 Task: Create new customer invoice with Date Opened: 24-May-23, Select Customer: Camellia's Curiosities, Terms: Net 15. Make invoice entry for item-1 with Date: 24-May-23, Description: Victoria's Secret The Do-Not-Disturb Teddy Lipstick Red (Medium)
, Income Account: Income:Sales, Quantity: 1, Unit Price: 14.49, Sales Tax: Y, Sales Tax Included: N, Tax Table: Sales Tax. Post Invoice with Post Date: 24-May-23, Post to Accounts: Assets:Accounts Receivable. Pay / Process Payment with Transaction Date: 07-Jun-23, Amount: 15.07, Transfer Account: Checking Account. Go to 'Print Invoice'. Give a print command to print a copy of invoice.
Action: Mouse moved to (151, 32)
Screenshot: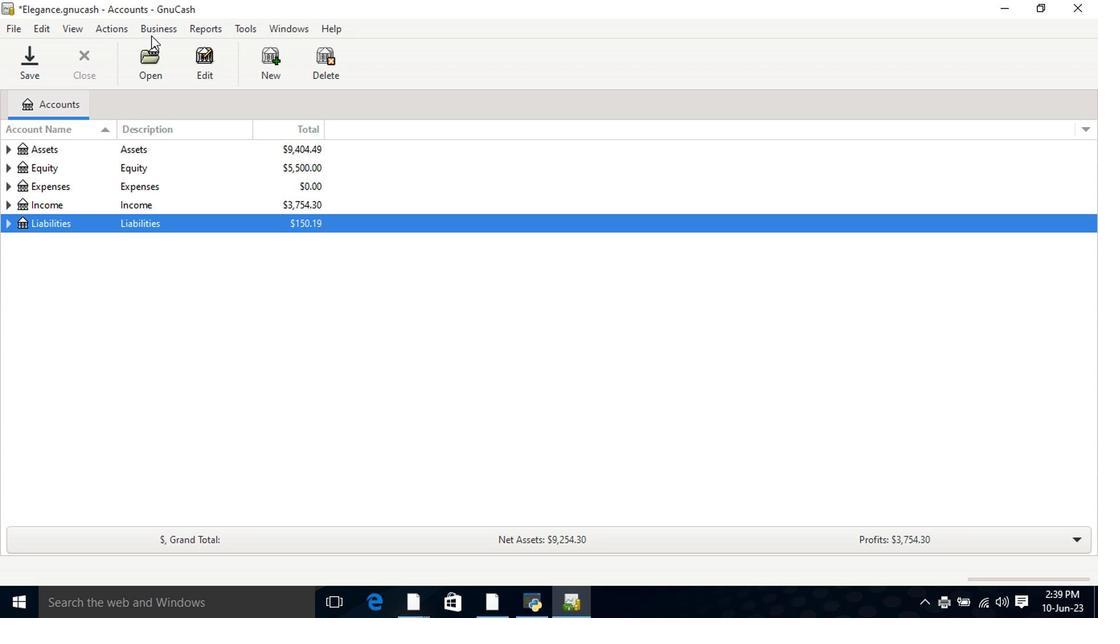 
Action: Mouse pressed left at (151, 32)
Screenshot: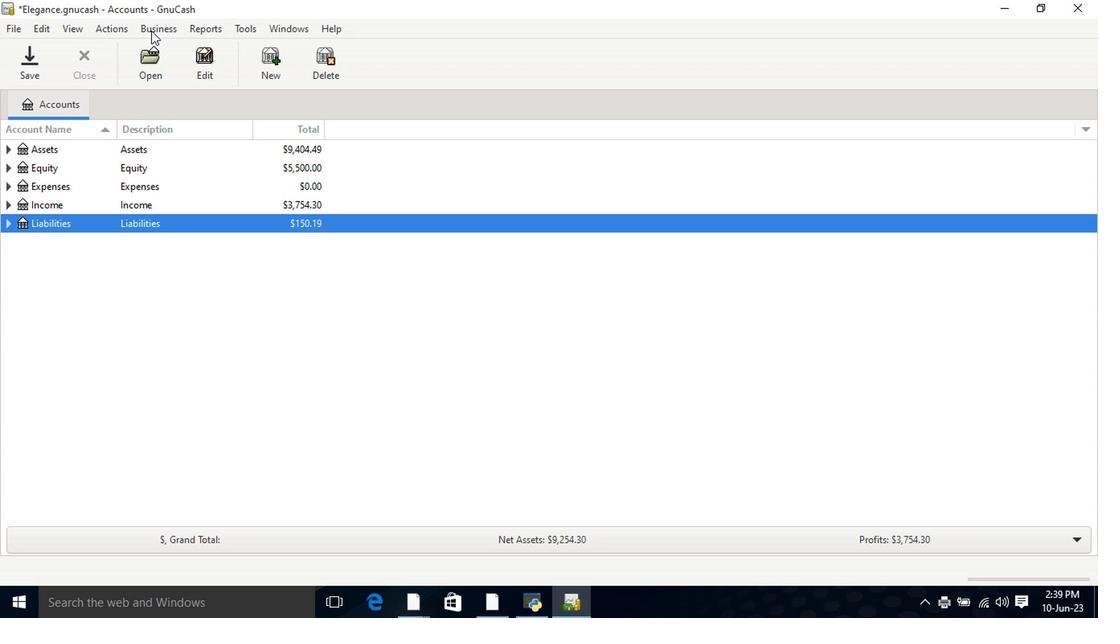 
Action: Mouse moved to (158, 40)
Screenshot: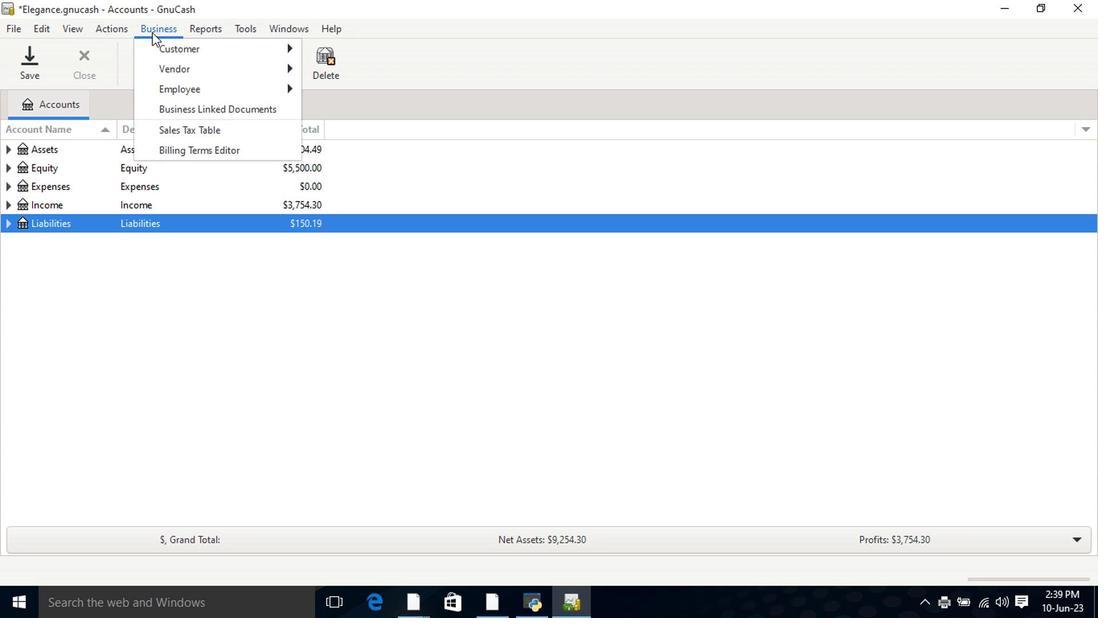 
Action: Mouse pressed left at (158, 40)
Screenshot: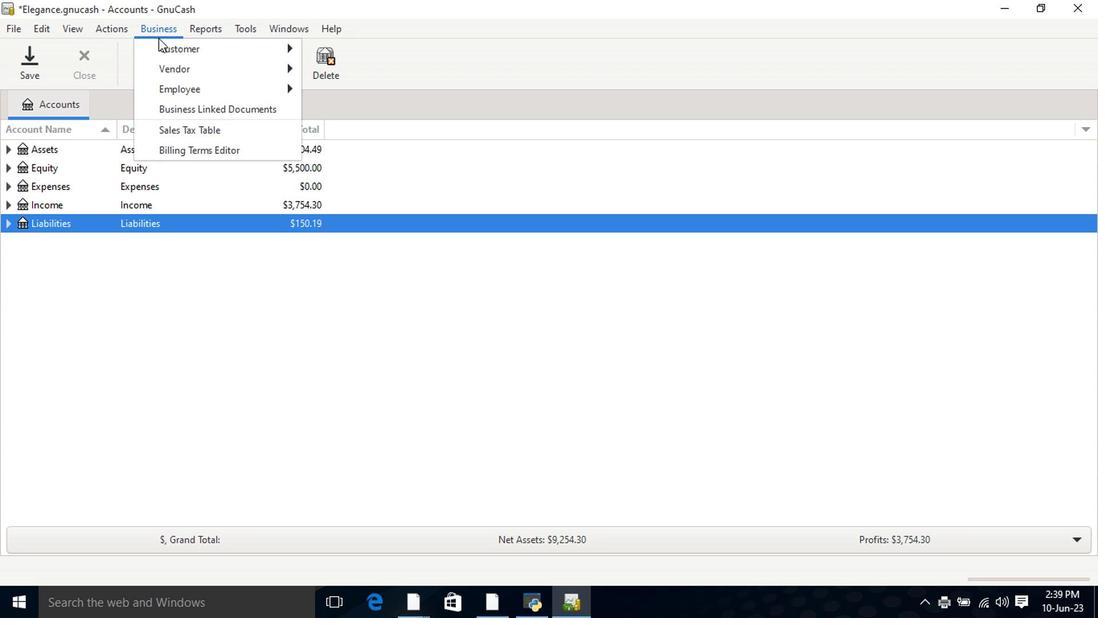 
Action: Mouse moved to (325, 106)
Screenshot: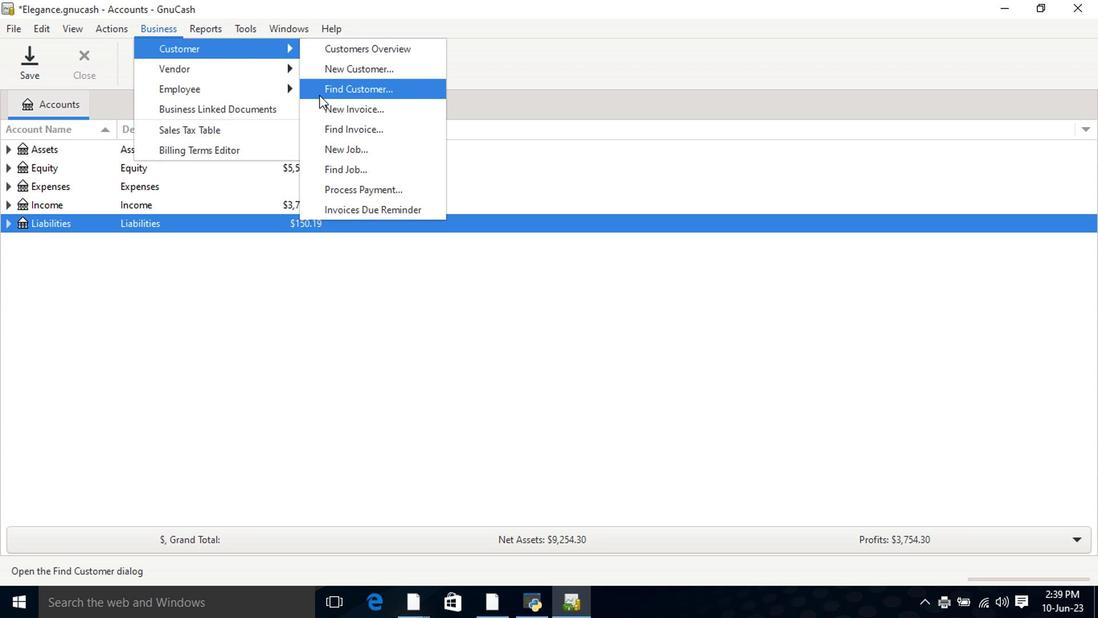 
Action: Mouse pressed left at (325, 106)
Screenshot: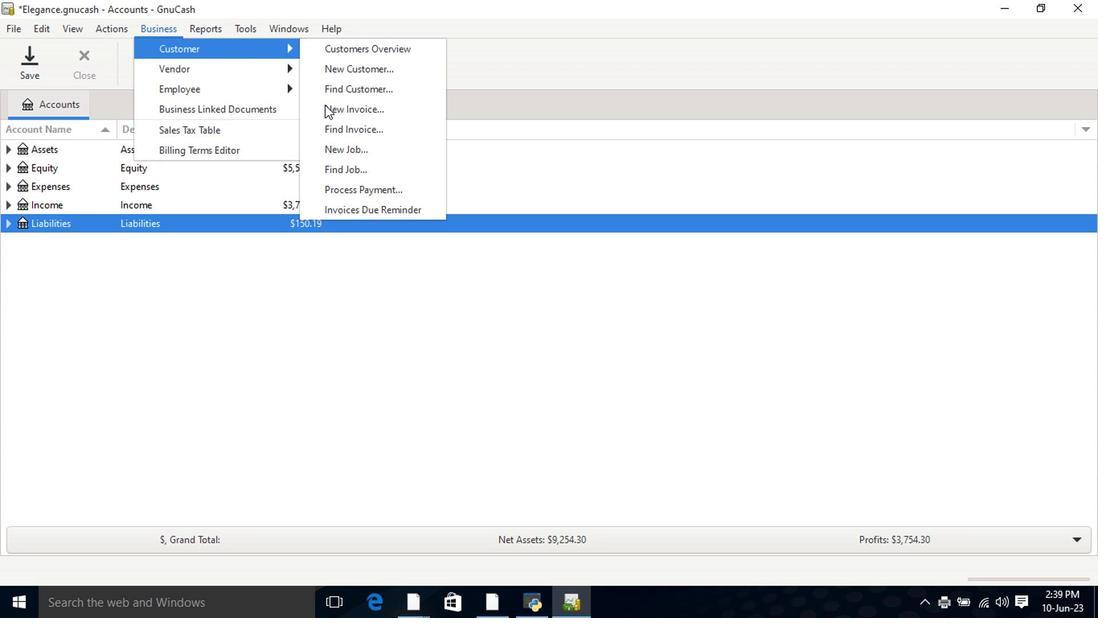 
Action: Mouse moved to (656, 244)
Screenshot: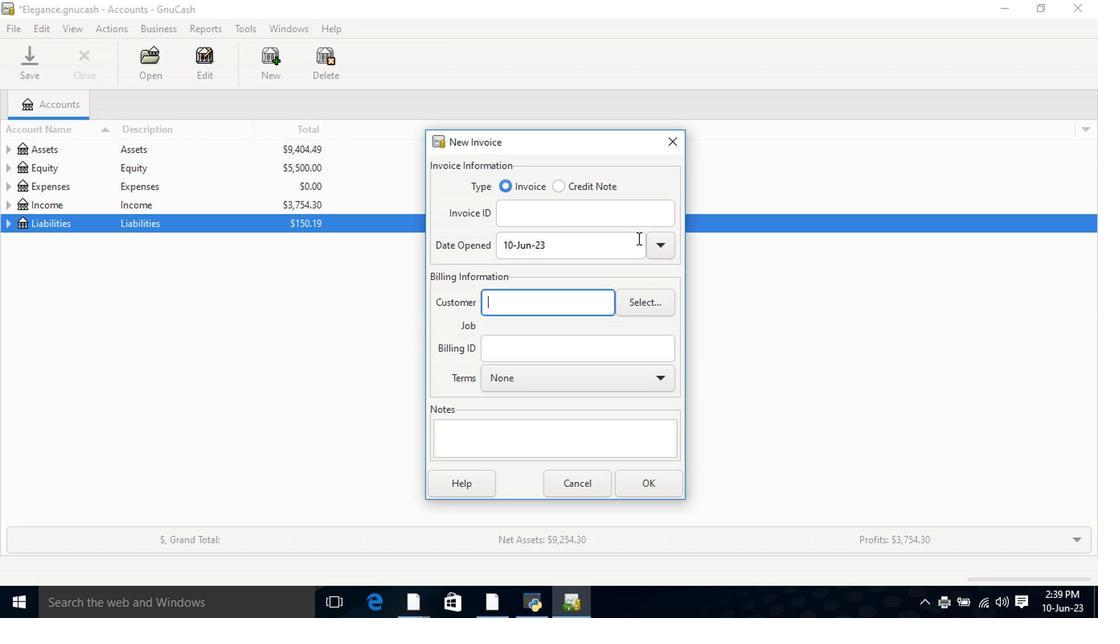 
Action: Mouse pressed left at (656, 244)
Screenshot: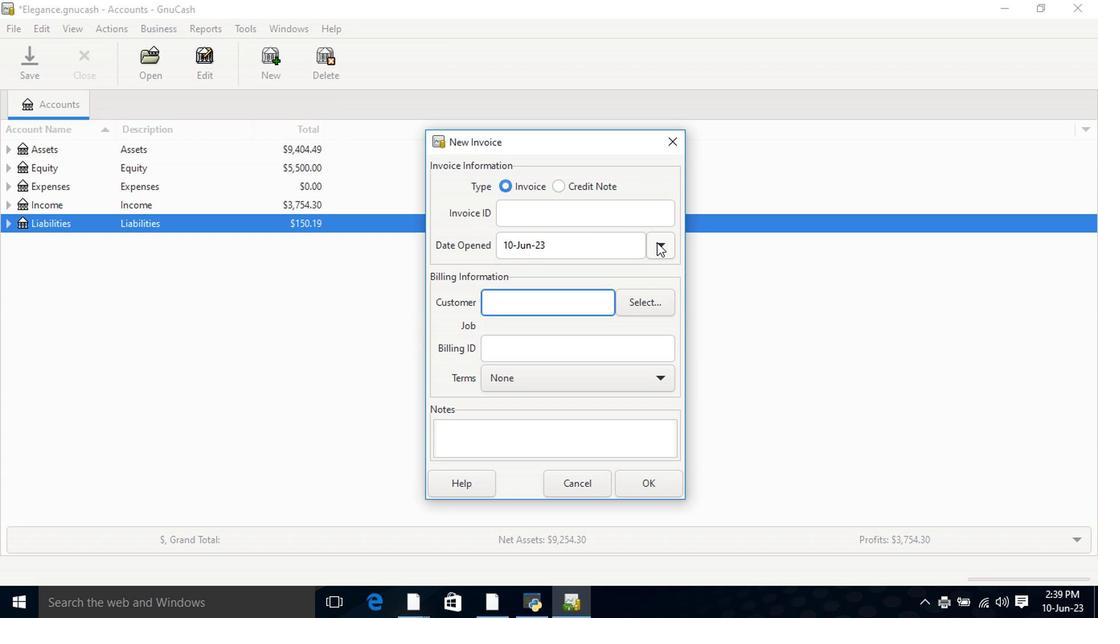 
Action: Mouse moved to (537, 268)
Screenshot: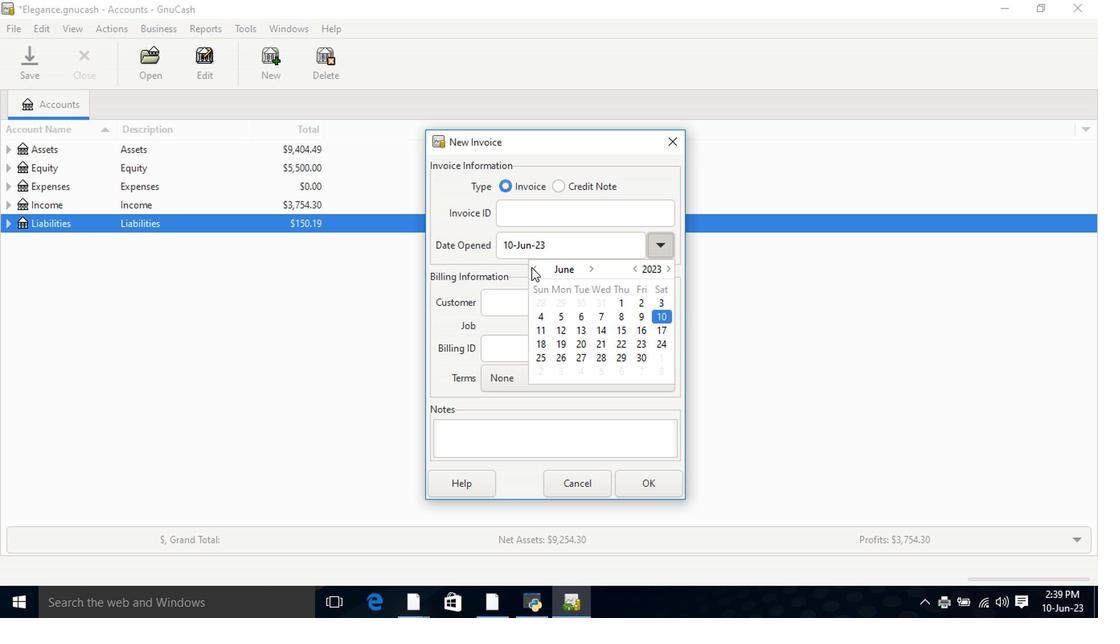 
Action: Mouse pressed left at (537, 268)
Screenshot: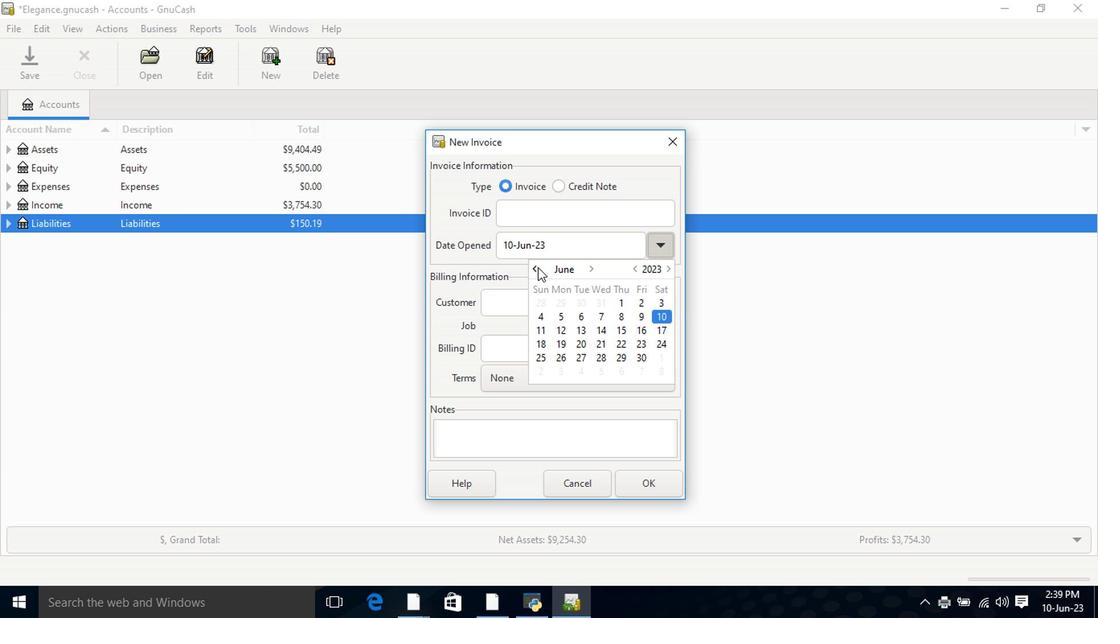 
Action: Mouse moved to (600, 345)
Screenshot: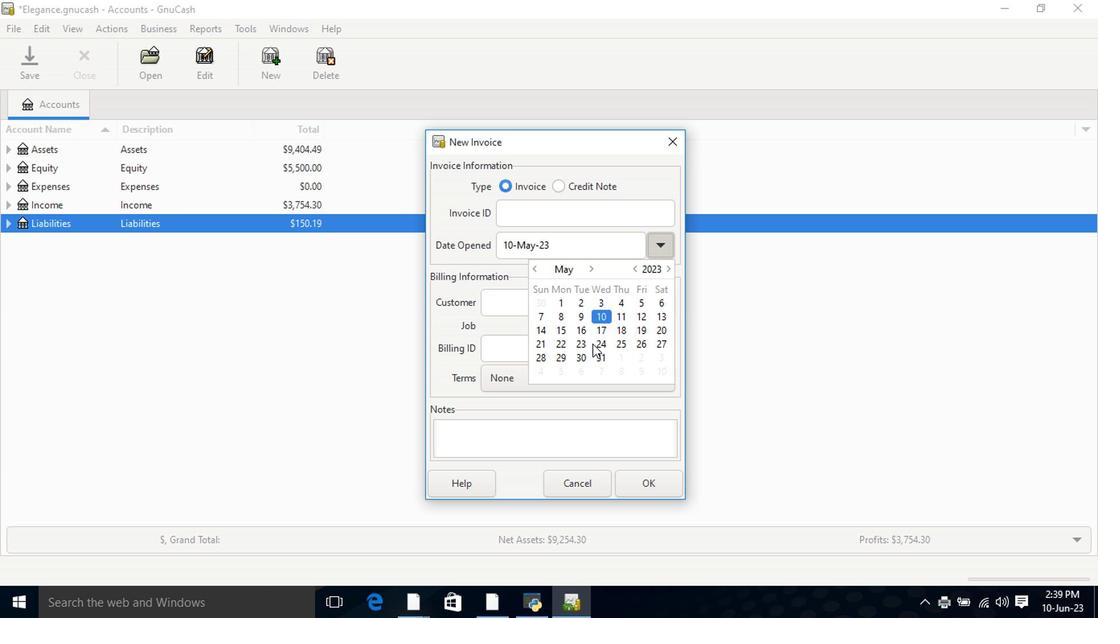 
Action: Mouse pressed left at (600, 345)
Screenshot: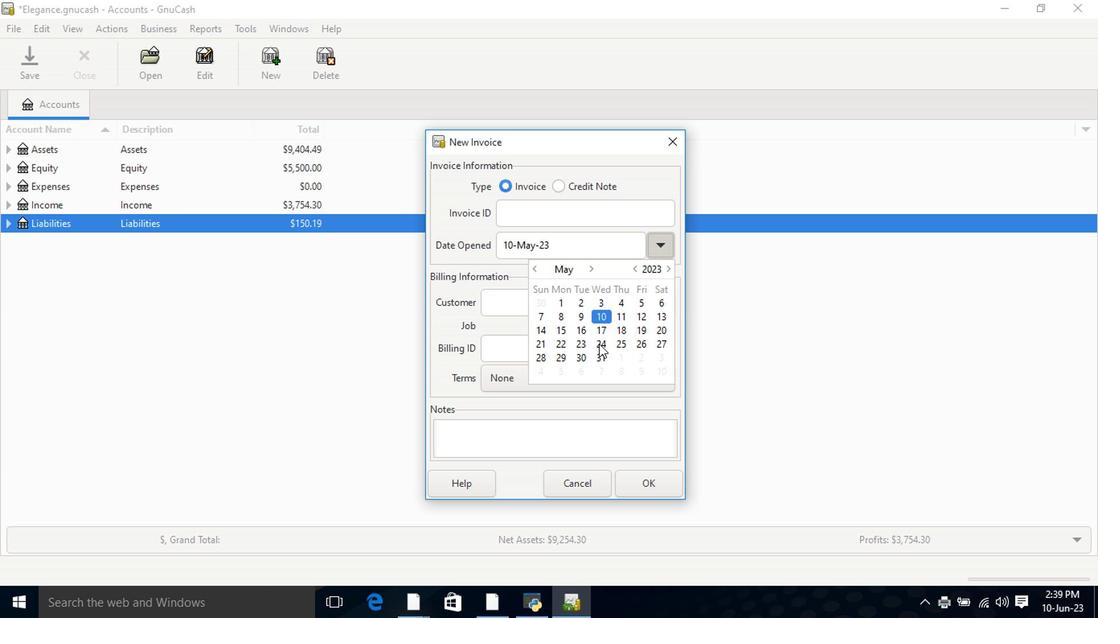 
Action: Mouse pressed left at (600, 345)
Screenshot: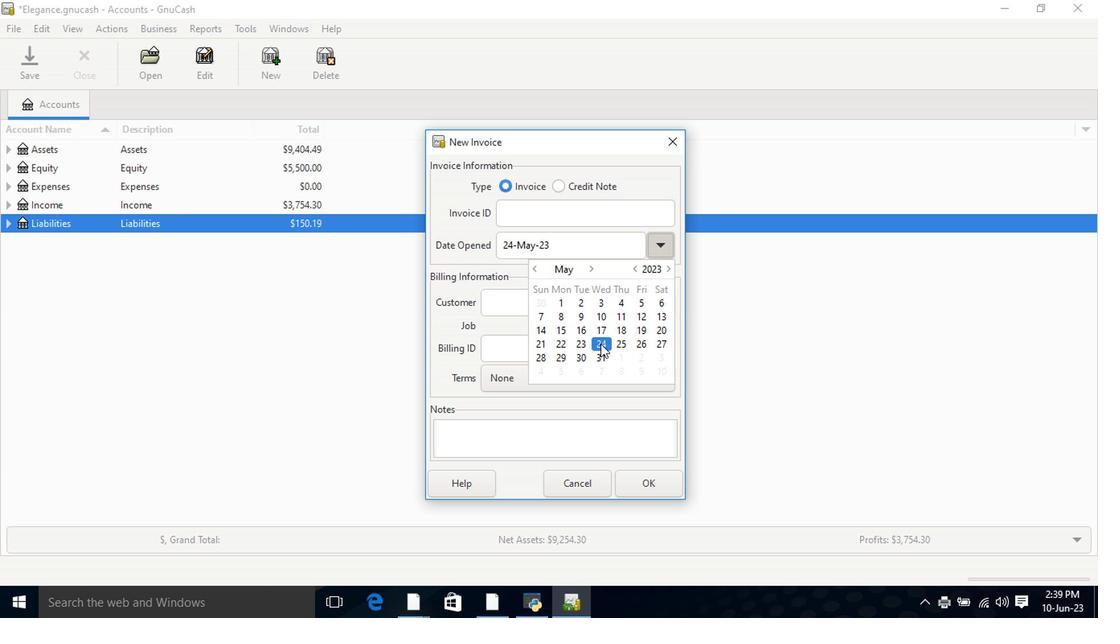 
Action: Mouse moved to (569, 309)
Screenshot: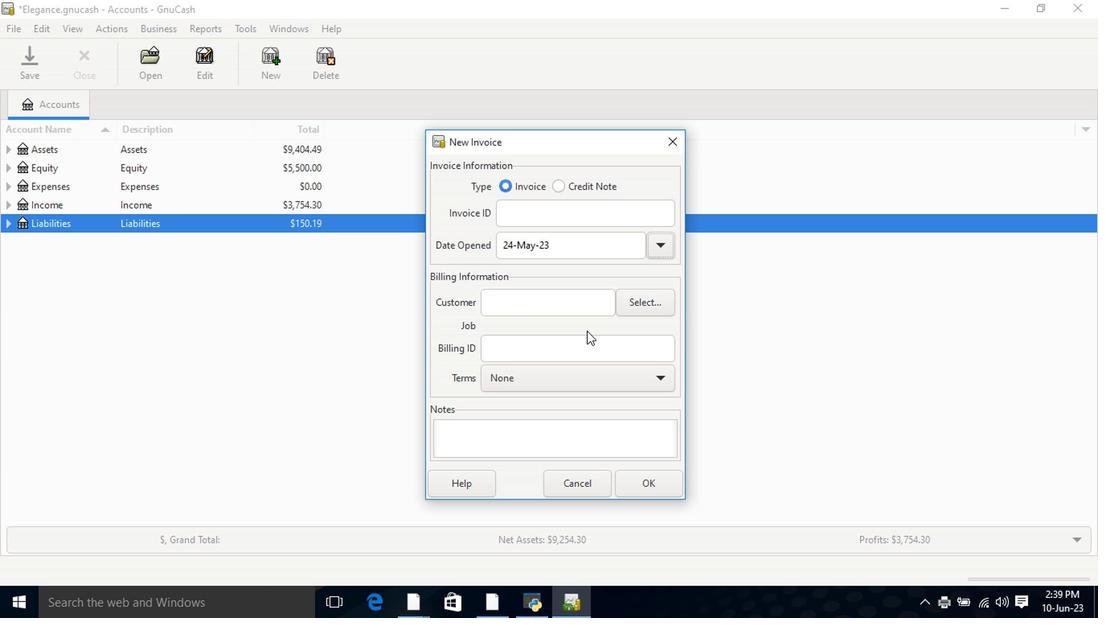 
Action: Mouse pressed left at (569, 309)
Screenshot: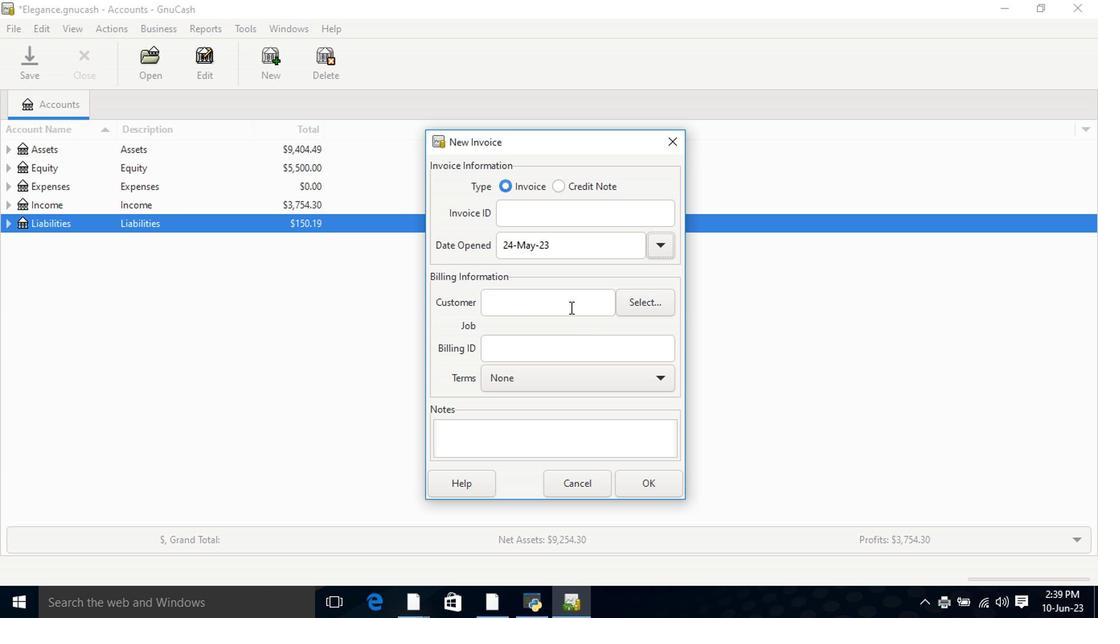 
Action: Key pressed <Key.shift>Cam
Screenshot: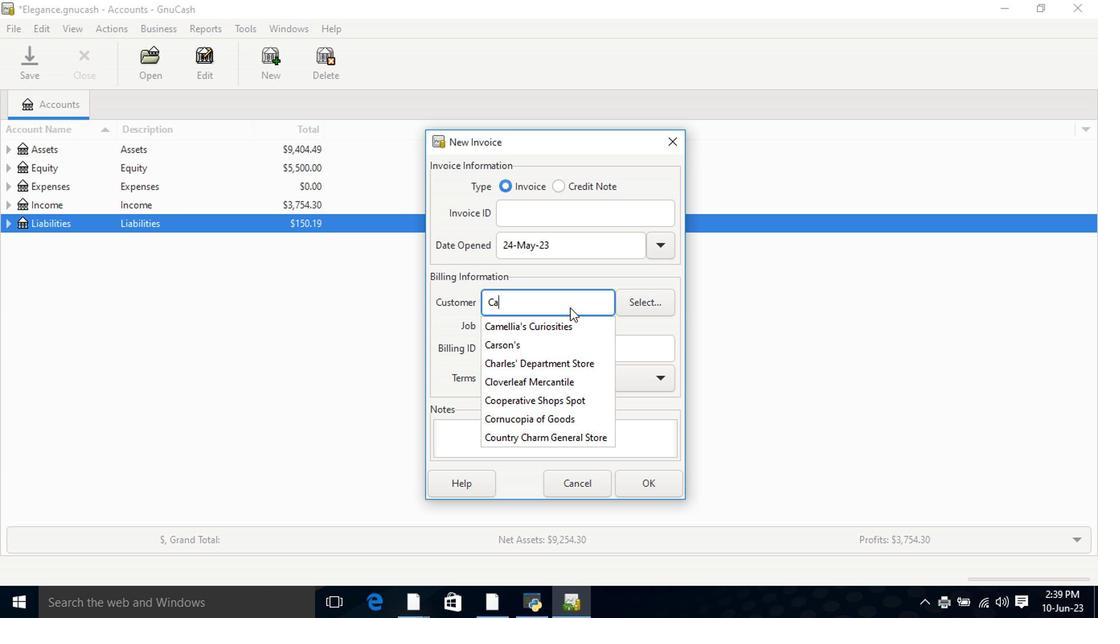 
Action: Mouse moved to (555, 331)
Screenshot: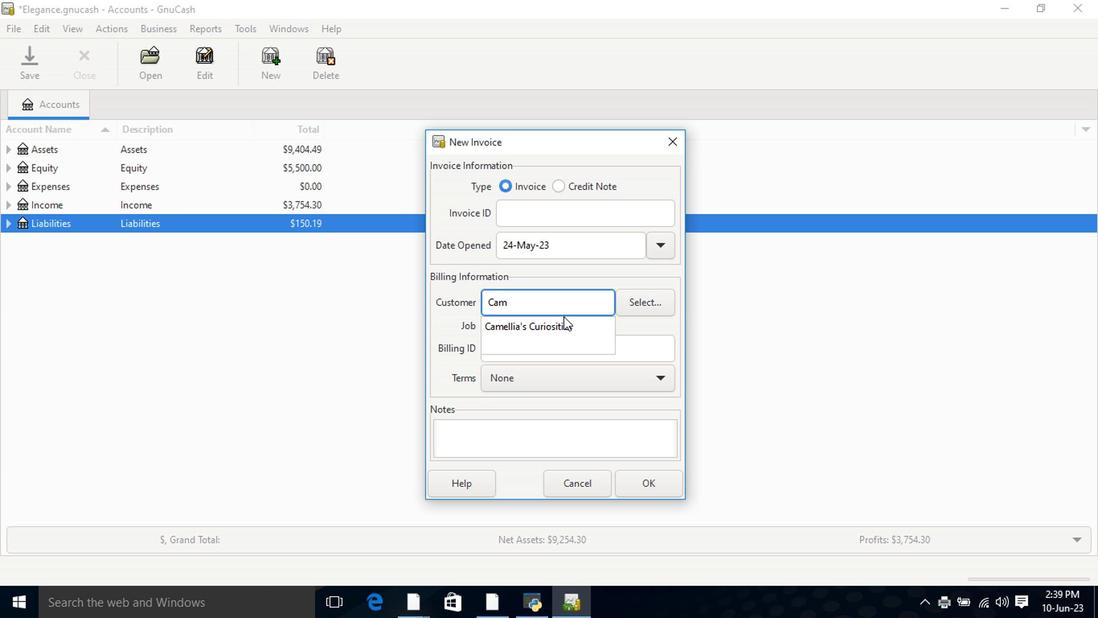 
Action: Mouse pressed left at (555, 331)
Screenshot: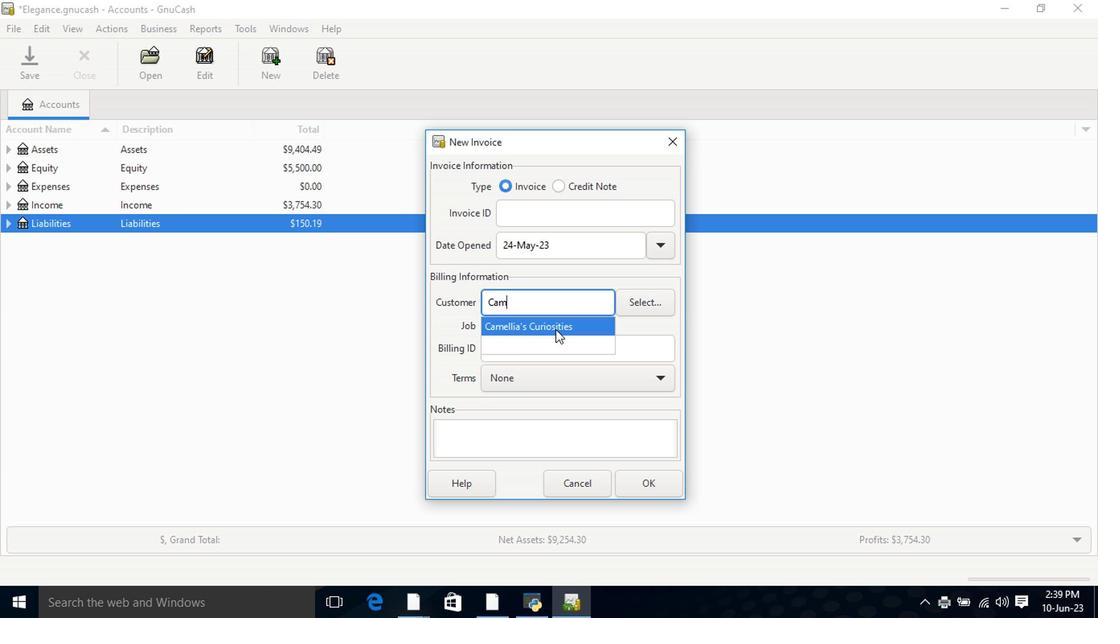 
Action: Mouse moved to (552, 389)
Screenshot: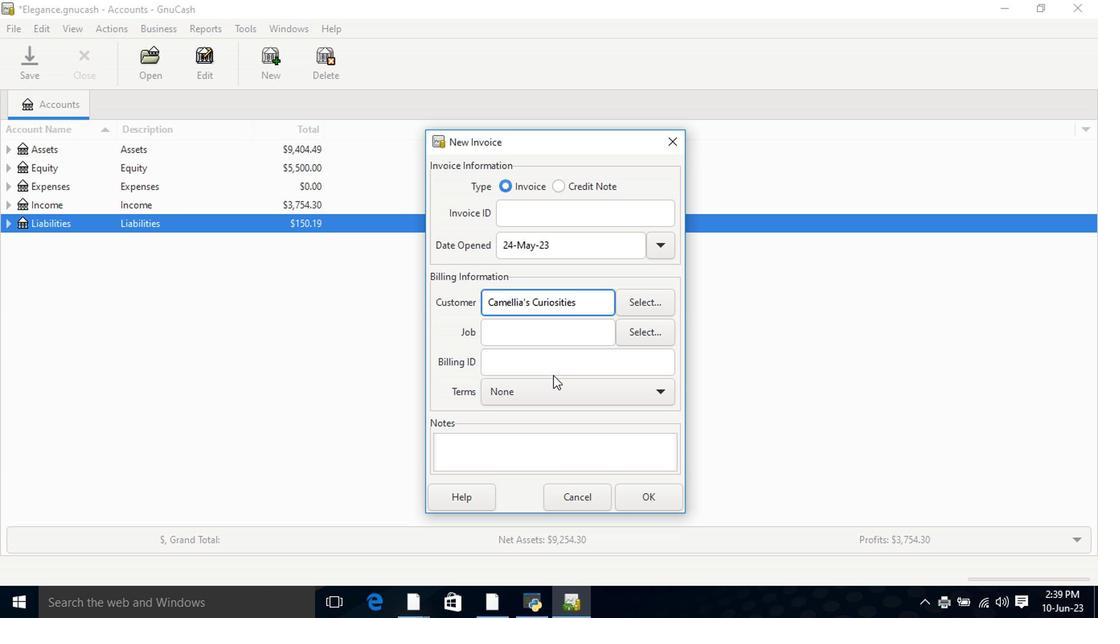 
Action: Mouse pressed left at (552, 389)
Screenshot: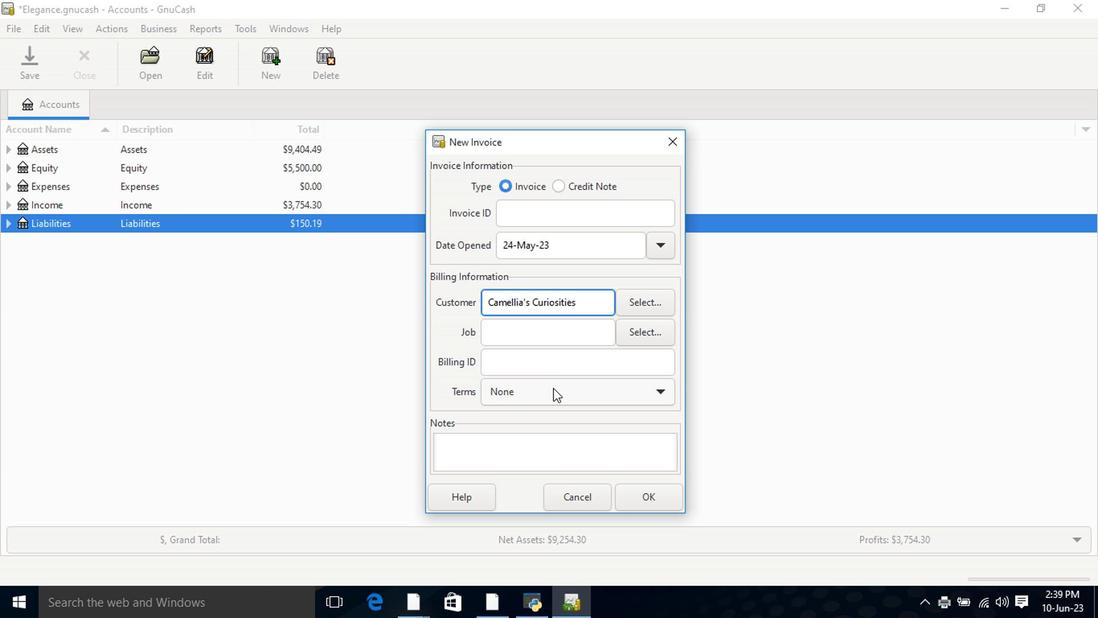 
Action: Mouse moved to (540, 418)
Screenshot: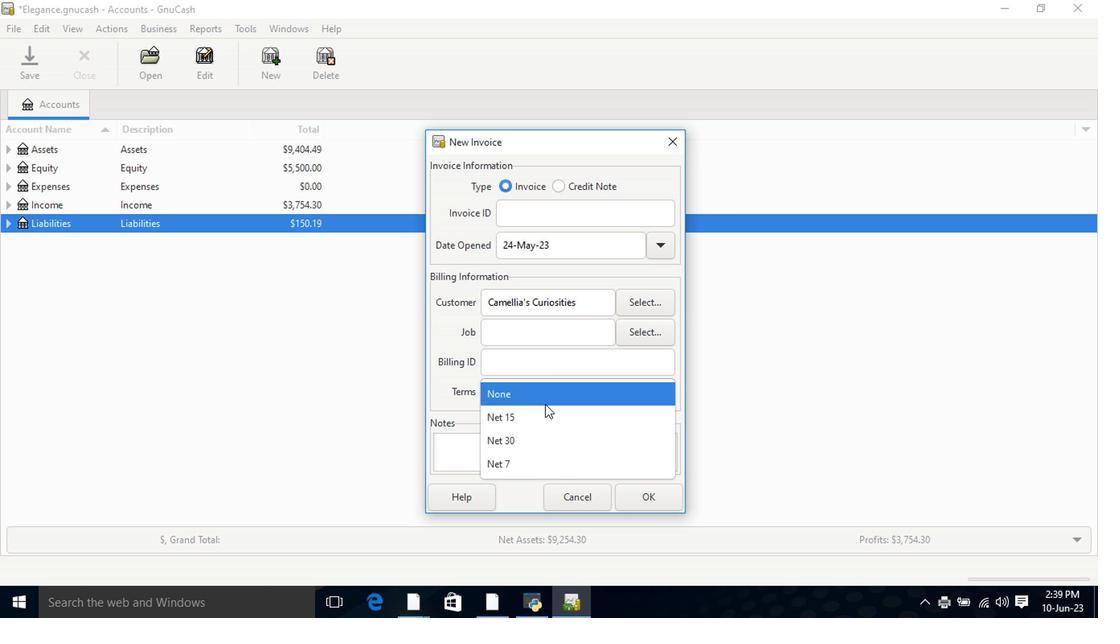 
Action: Mouse pressed left at (540, 418)
Screenshot: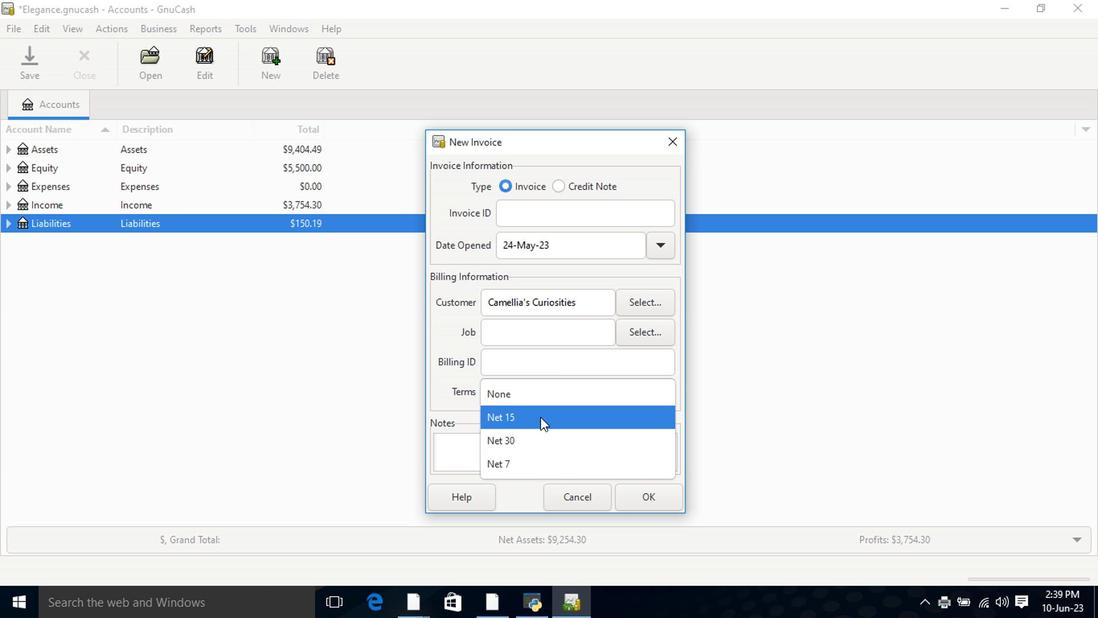 
Action: Mouse moved to (638, 502)
Screenshot: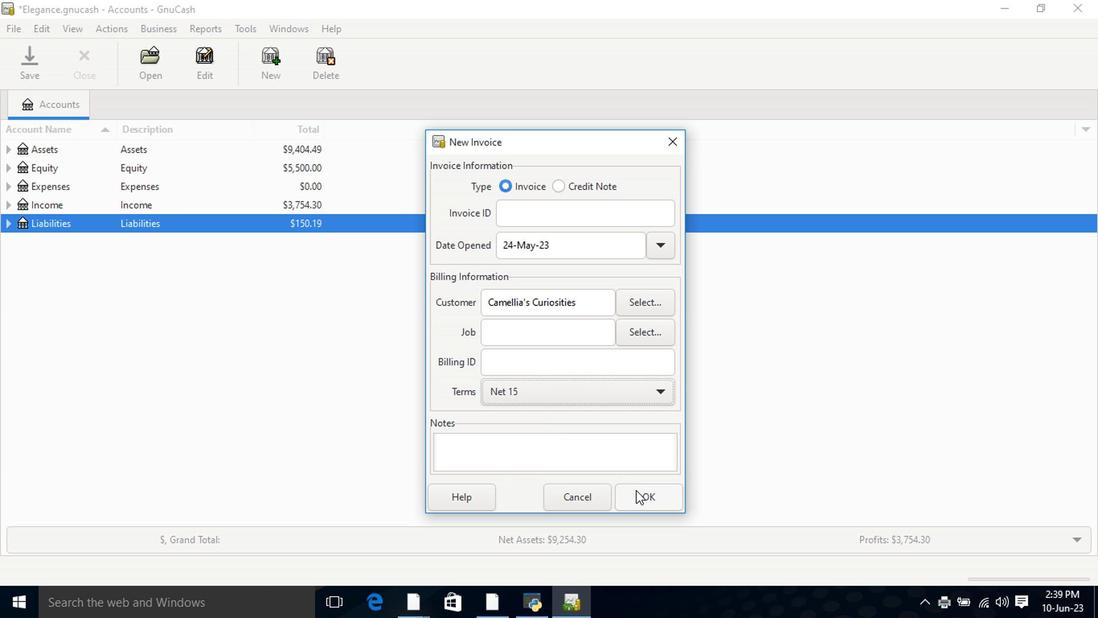 
Action: Mouse pressed left at (638, 502)
Screenshot: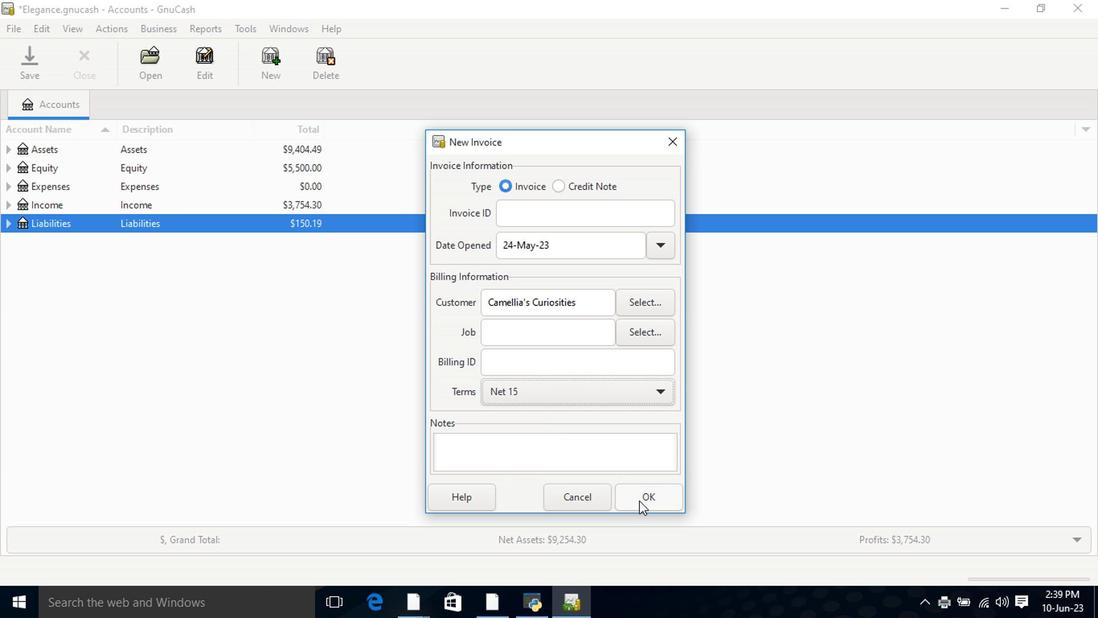 
Action: Mouse moved to (72, 314)
Screenshot: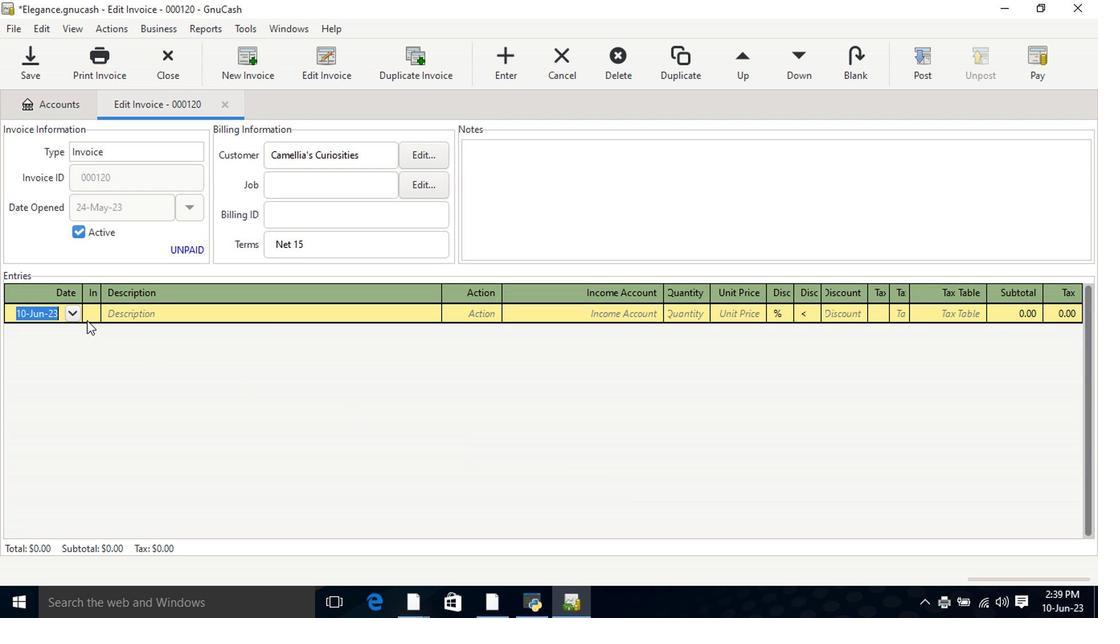 
Action: Mouse pressed left at (72, 314)
Screenshot: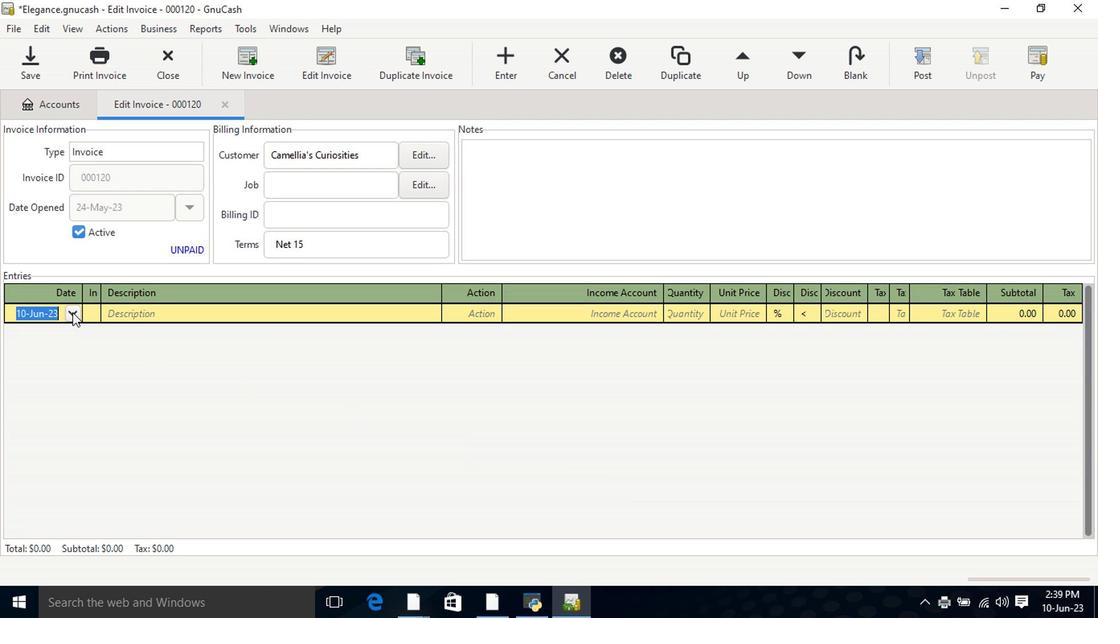 
Action: Mouse moved to (10, 333)
Screenshot: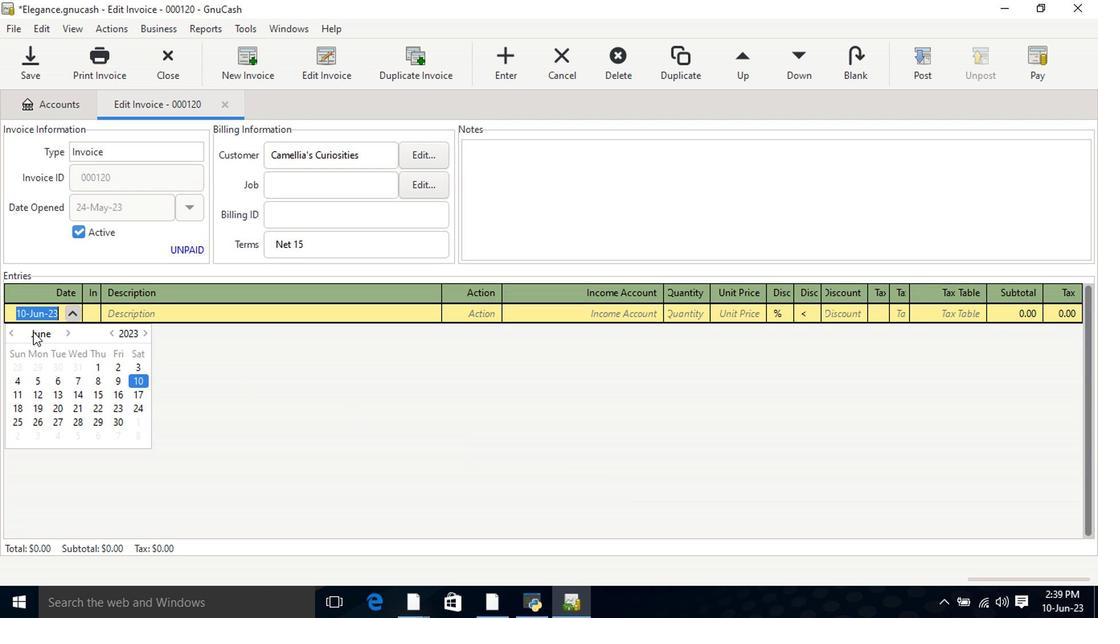 
Action: Mouse pressed left at (10, 333)
Screenshot: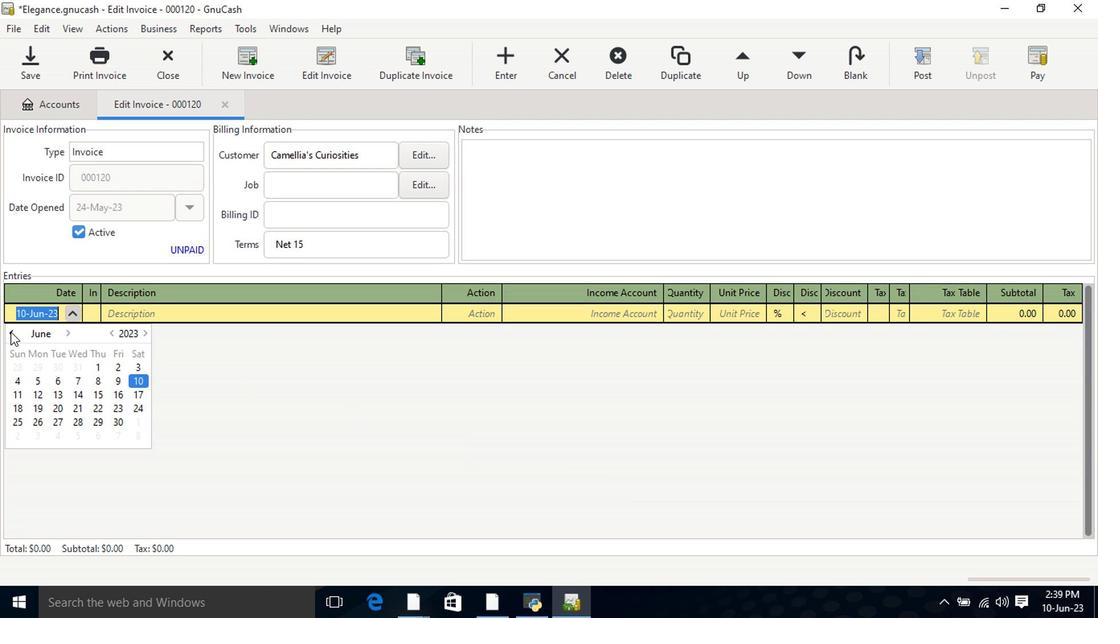 
Action: Mouse moved to (74, 409)
Screenshot: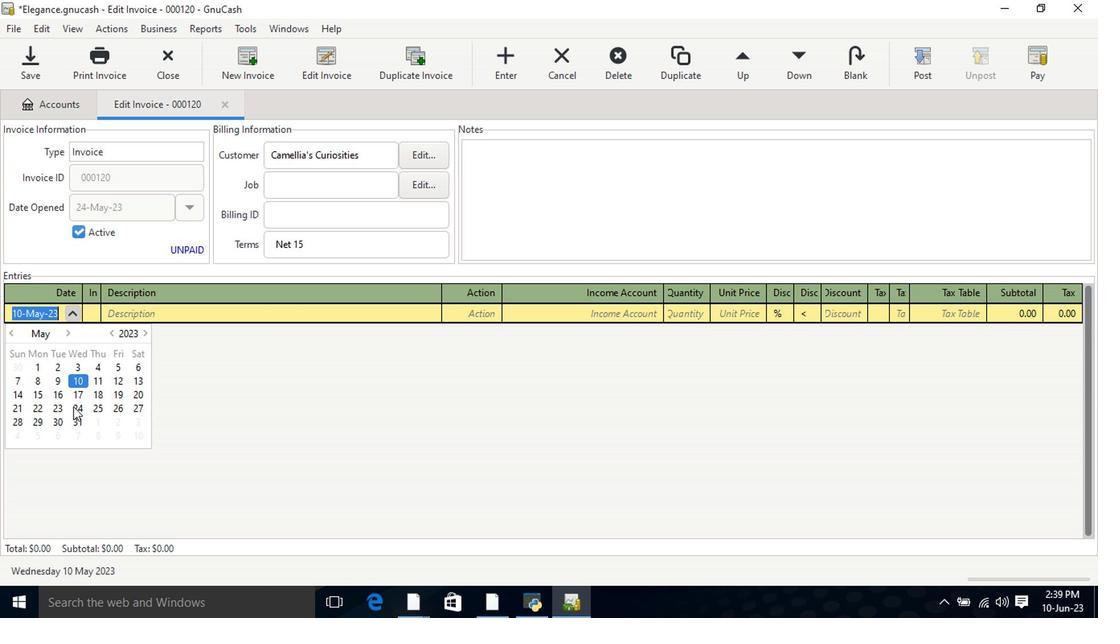 
Action: Mouse pressed left at (74, 409)
Screenshot: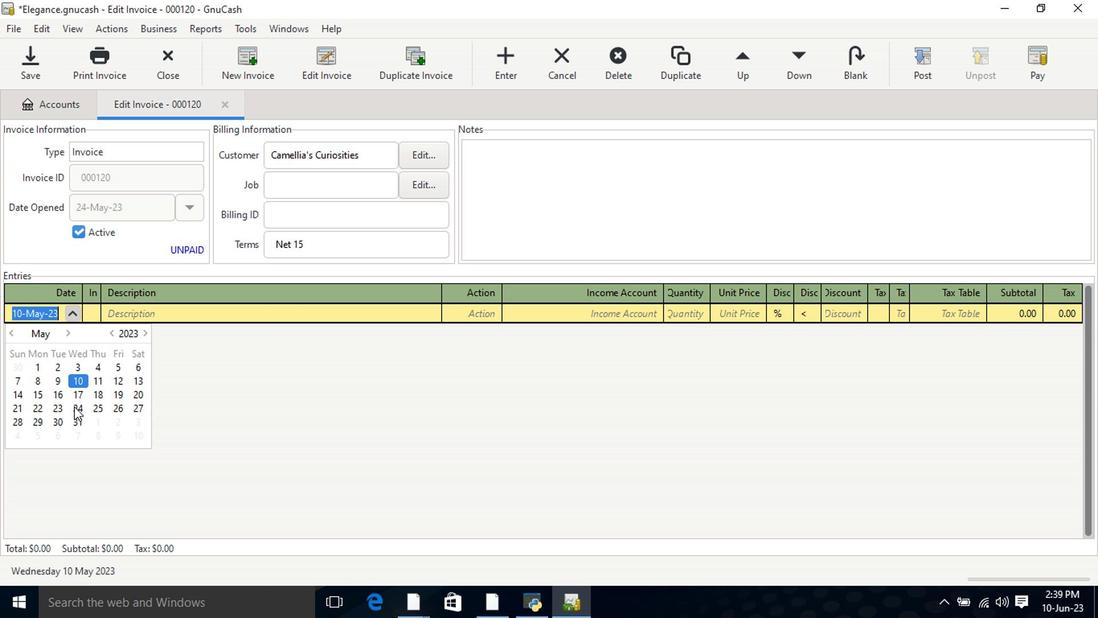 
Action: Mouse pressed left at (74, 409)
Screenshot: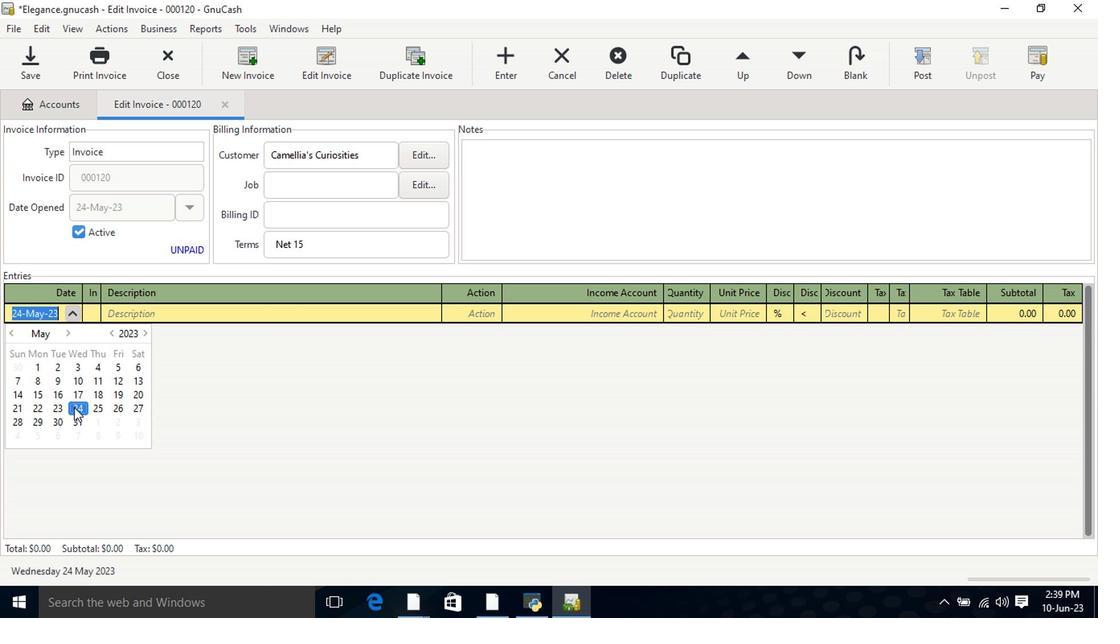
Action: Mouse moved to (140, 323)
Screenshot: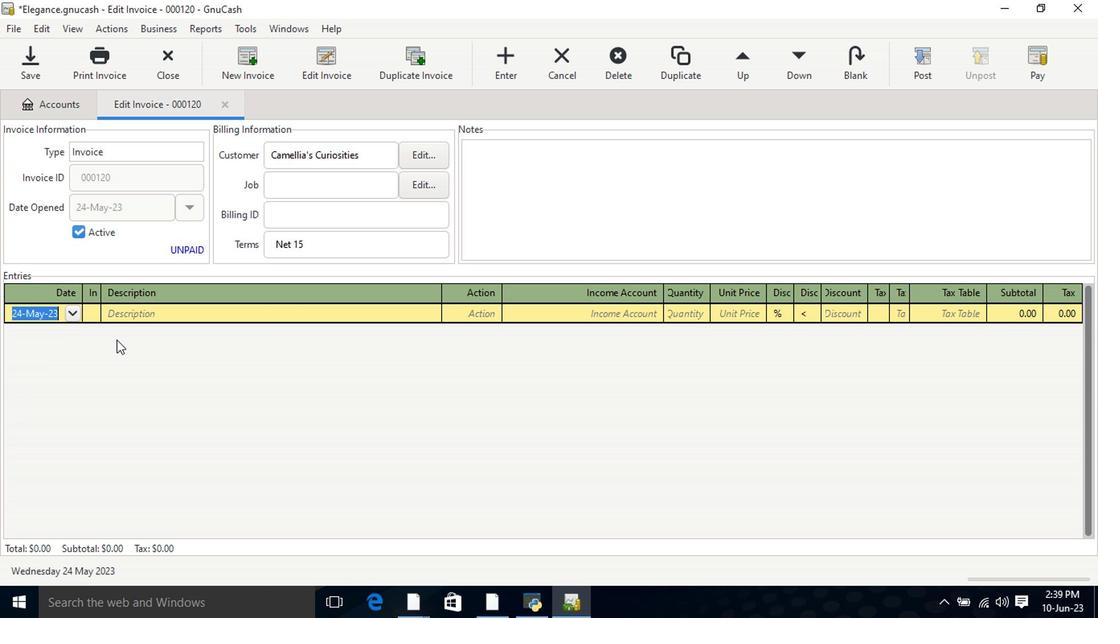 
Action: Mouse pressed left at (140, 323)
Screenshot: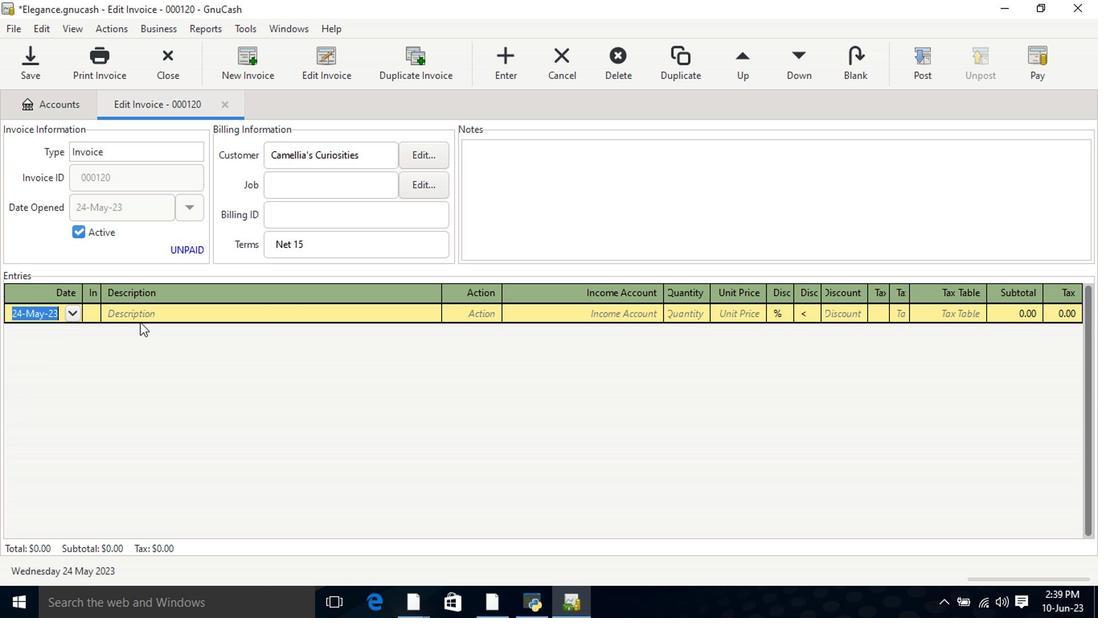 
Action: Mouse moved to (148, 321)
Screenshot: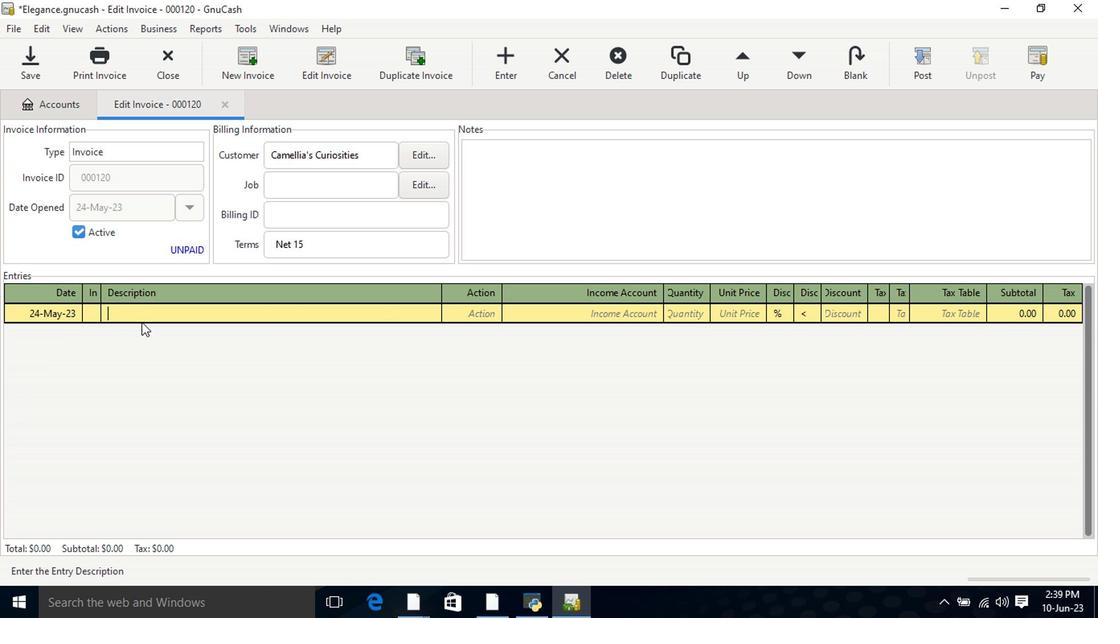 
Action: Key pressed <Key.shift>Victoria's<Key.space><Key.shift>Secret<Key.space><Key.shift>The<Key.space><Key.shift>Do-<Key.shift>Not-<Key.shift>Dis<Key.right><Key.tab><Key.tab>14.49<Key.tab>
Screenshot: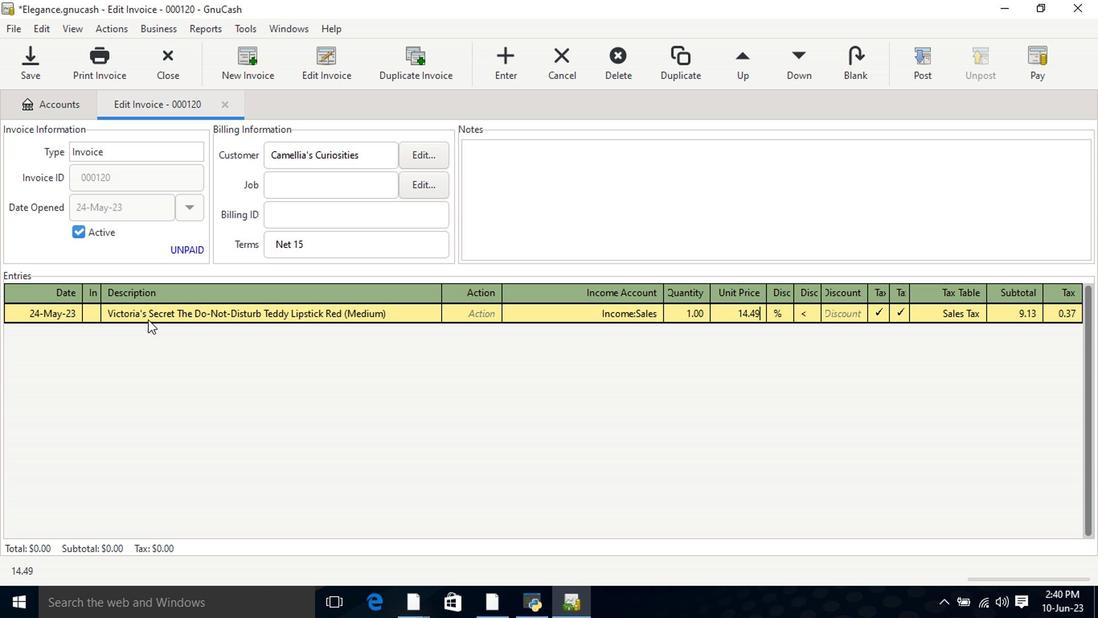 
Action: Mouse moved to (898, 315)
Screenshot: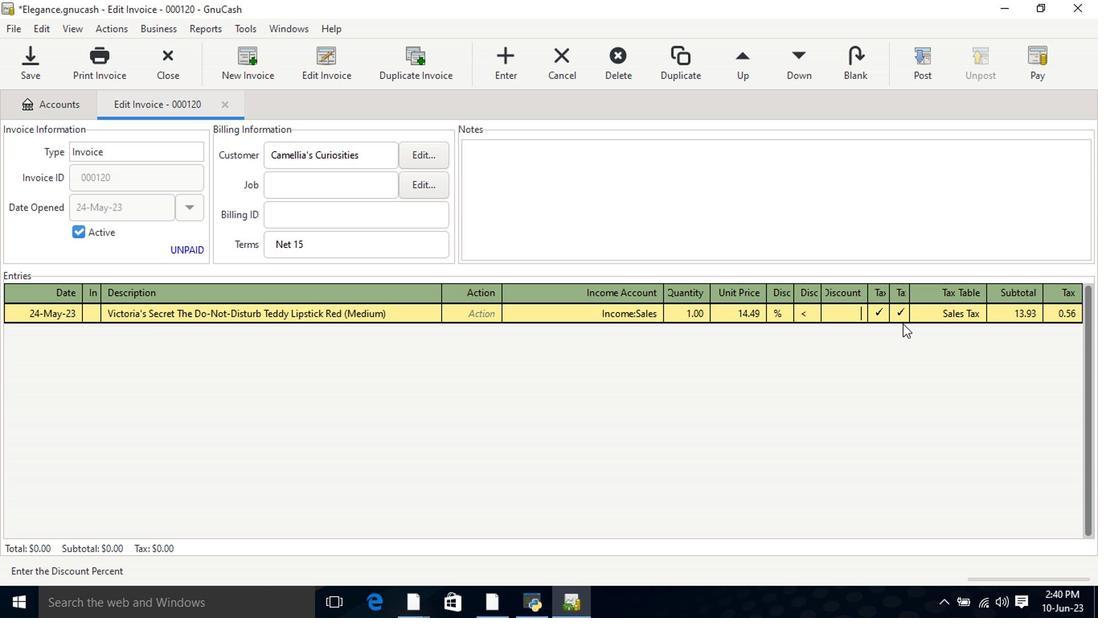 
Action: Mouse pressed left at (898, 315)
Screenshot: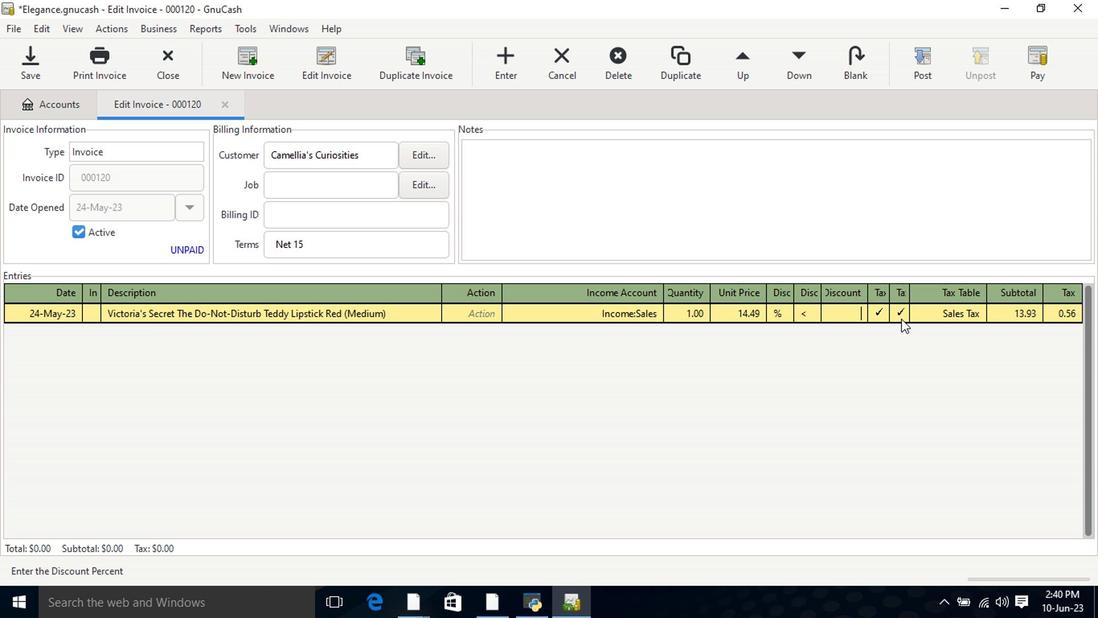 
Action: Mouse moved to (916, 313)
Screenshot: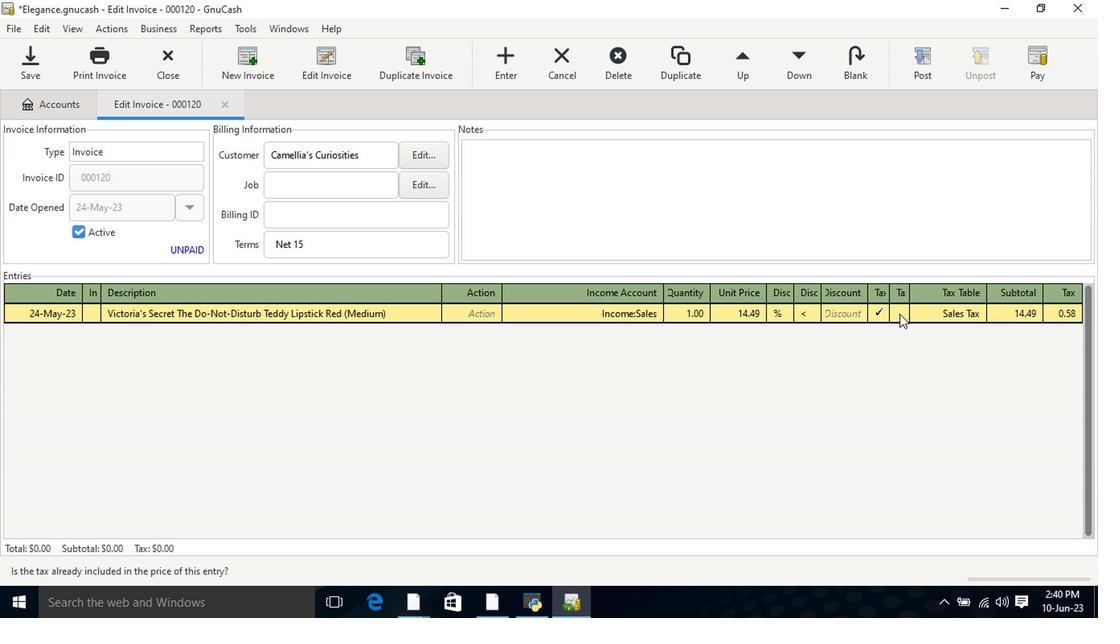 
Action: Key pressed <Key.tab>
Screenshot: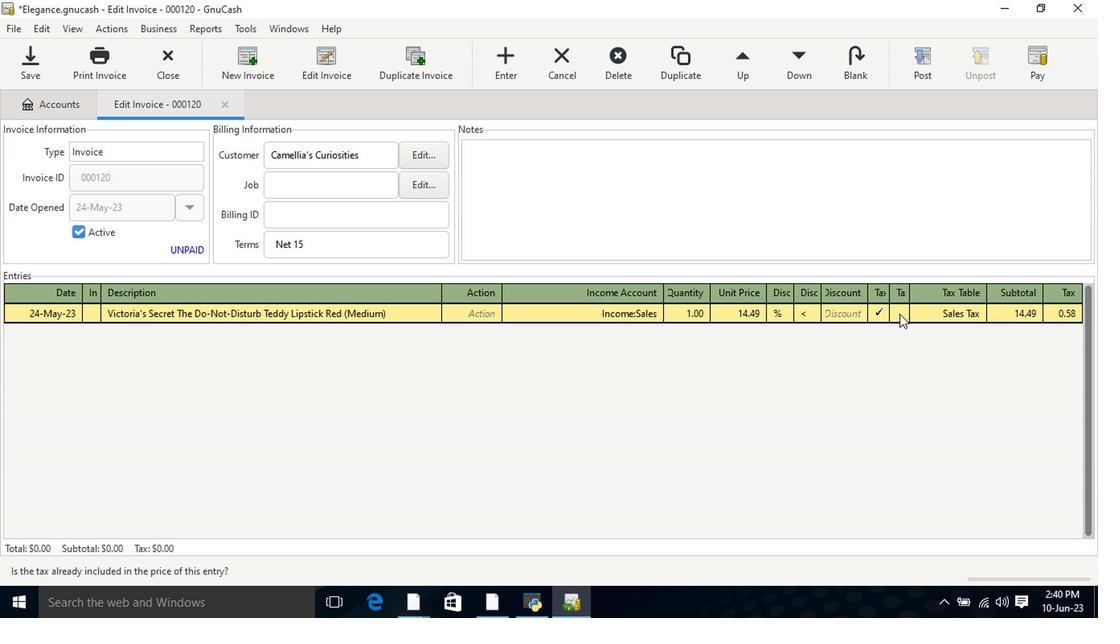 
Action: Mouse moved to (916, 313)
Screenshot: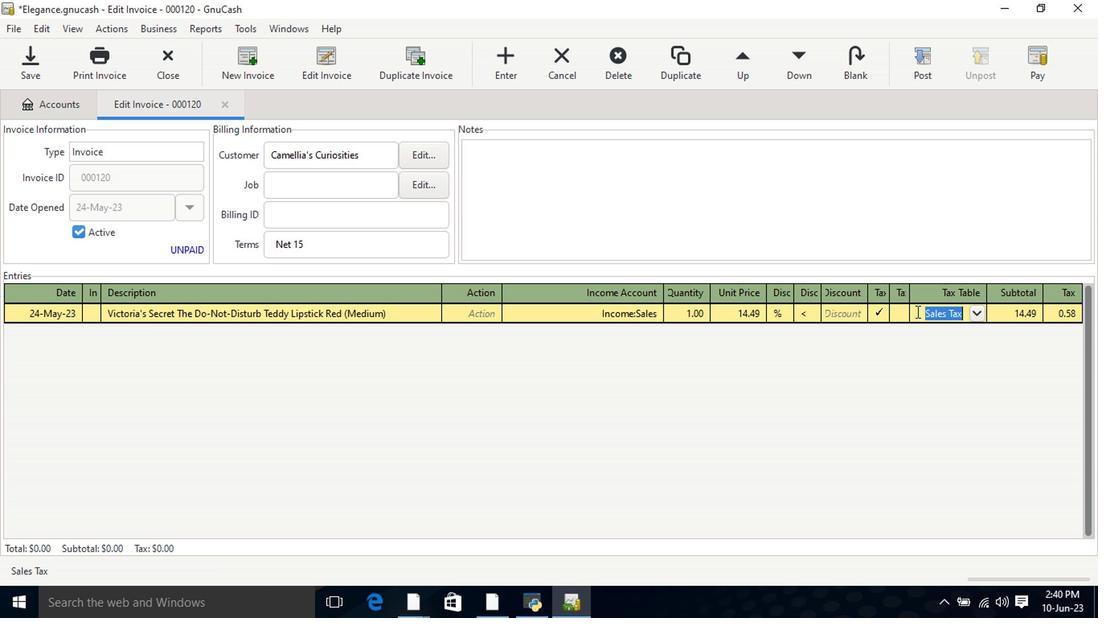 
Action: Key pressed <Key.tab>
Screenshot: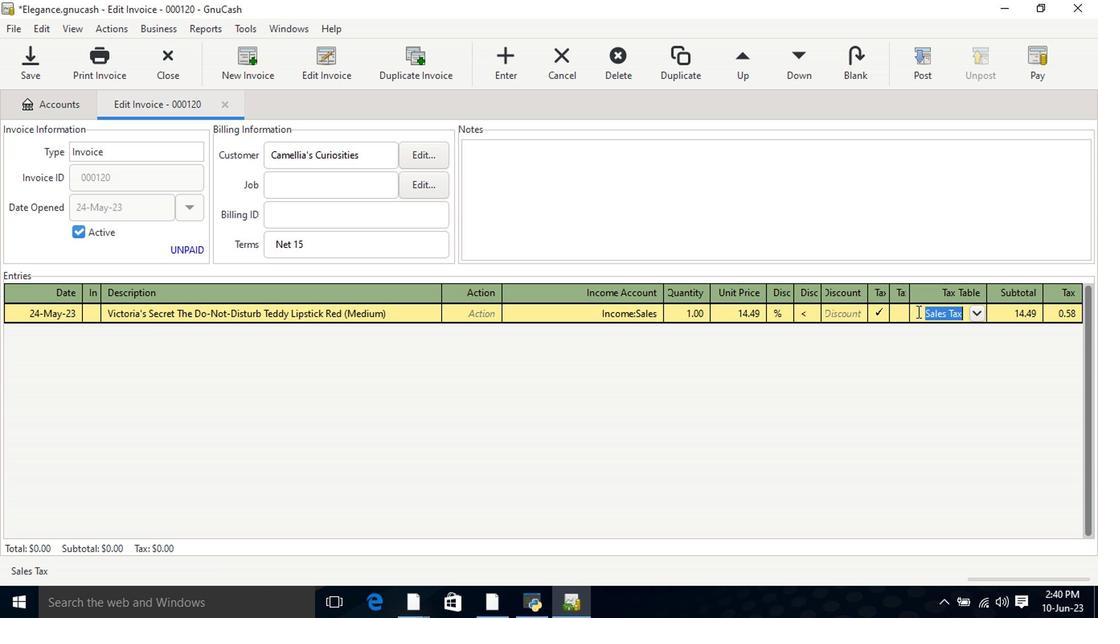 
Action: Mouse moved to (940, 68)
Screenshot: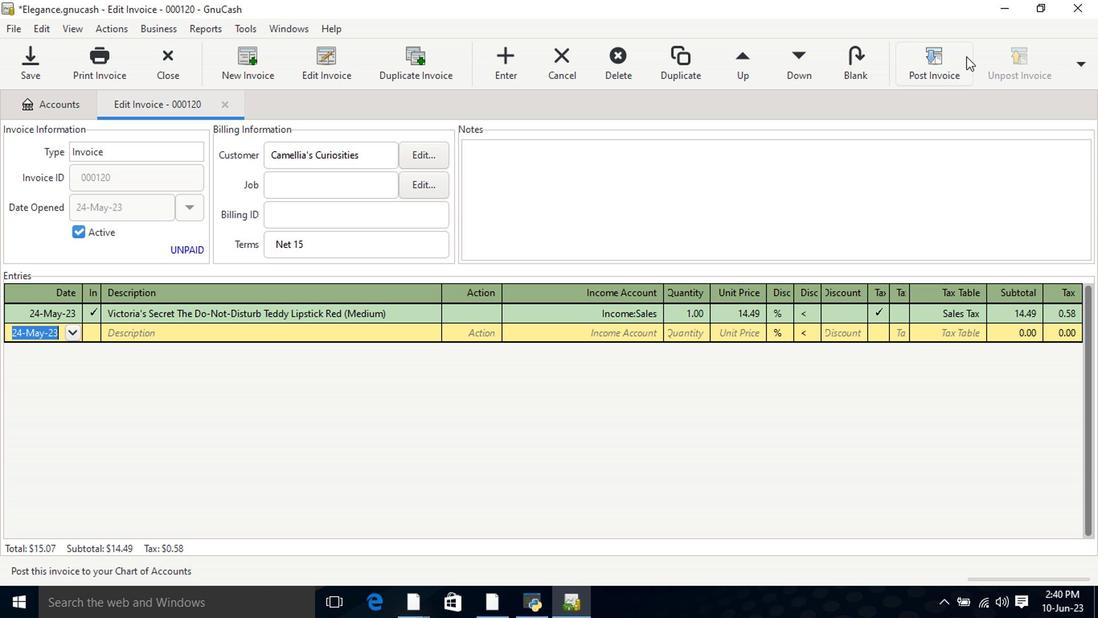 
Action: Mouse pressed left at (940, 68)
Screenshot: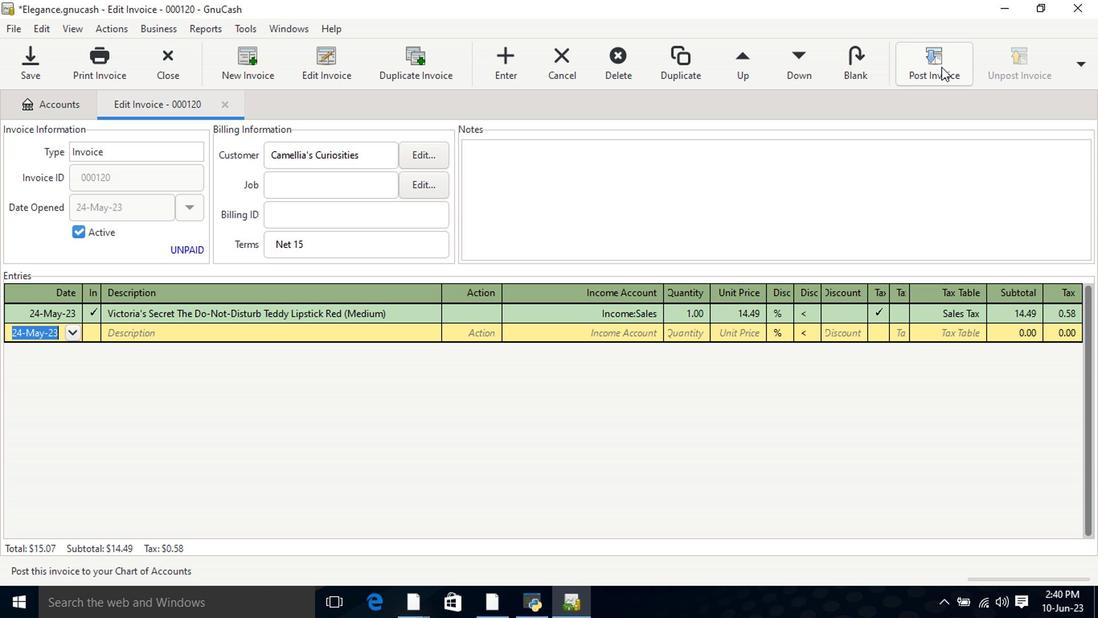 
Action: Mouse moved to (683, 272)
Screenshot: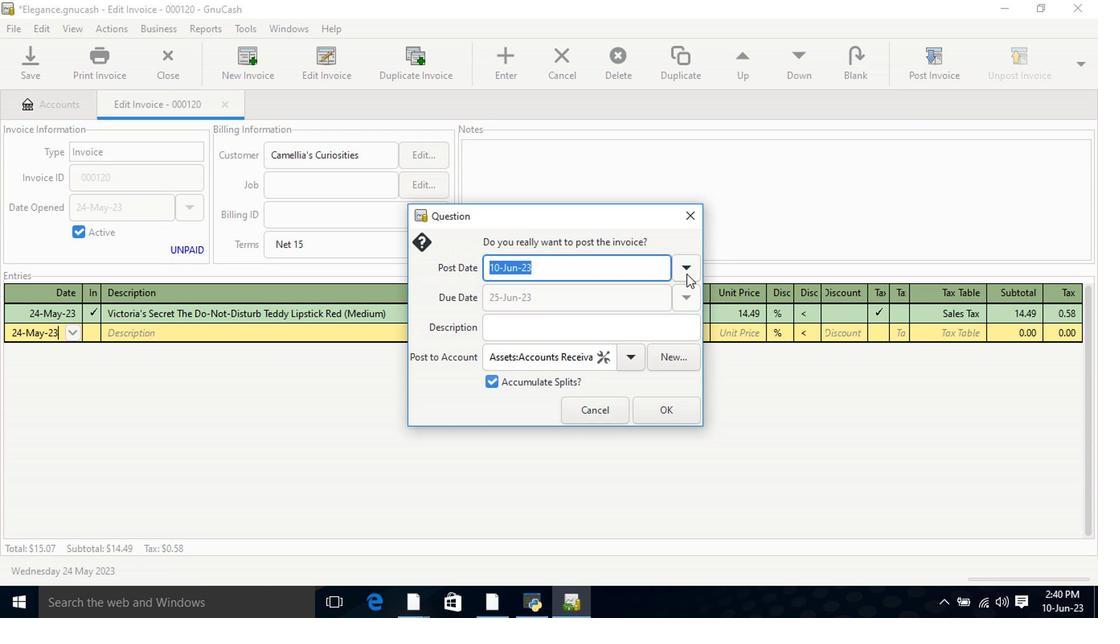 
Action: Mouse pressed left at (683, 272)
Screenshot: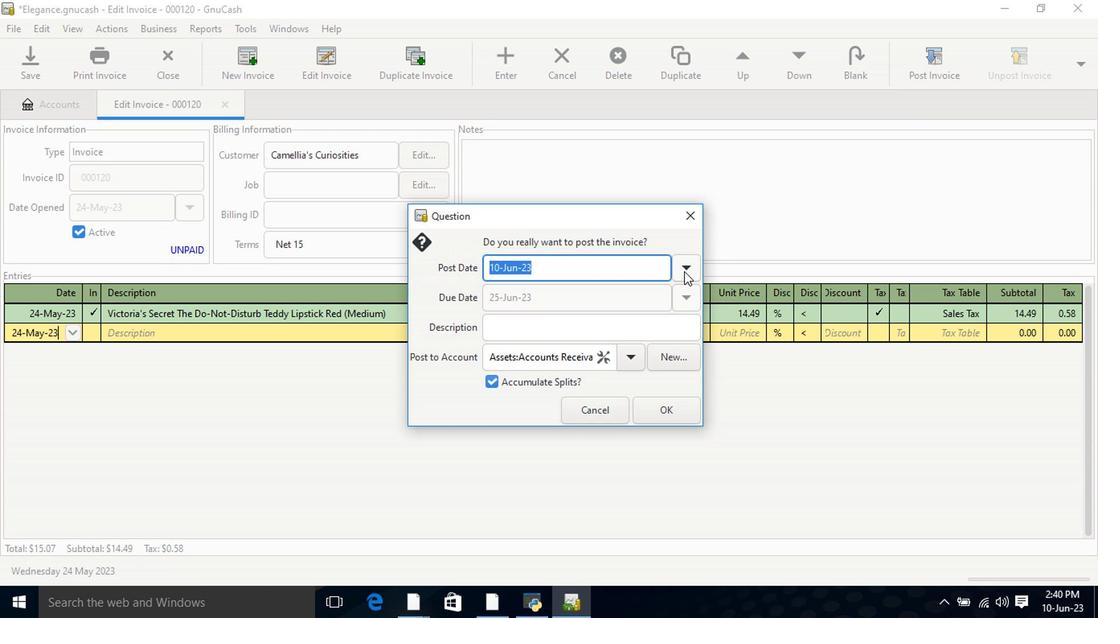 
Action: Mouse moved to (557, 289)
Screenshot: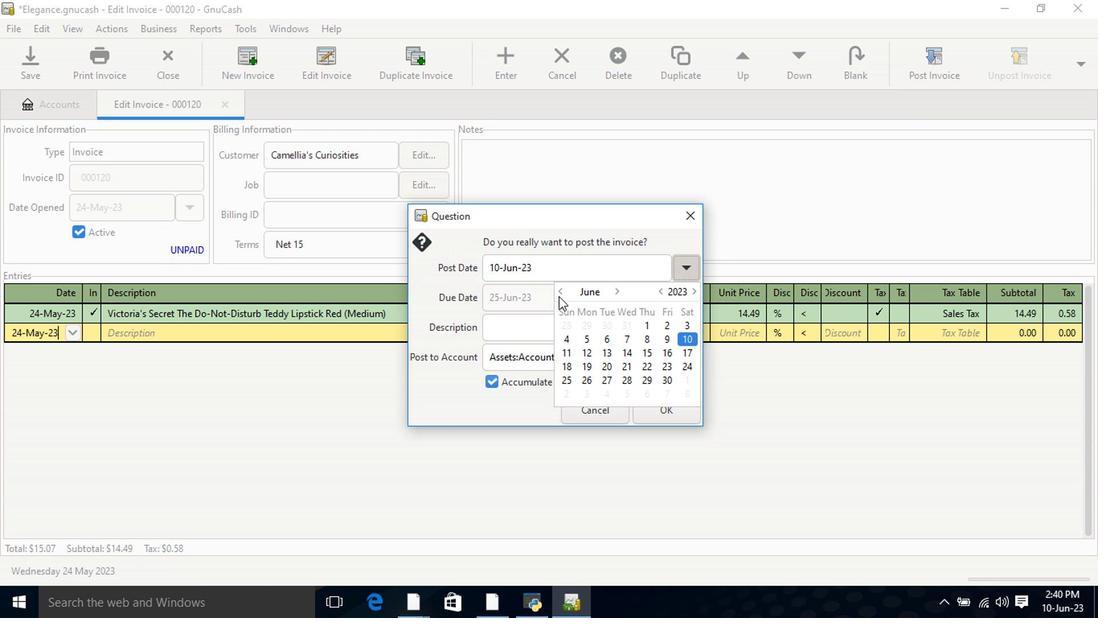 
Action: Mouse pressed left at (557, 289)
Screenshot: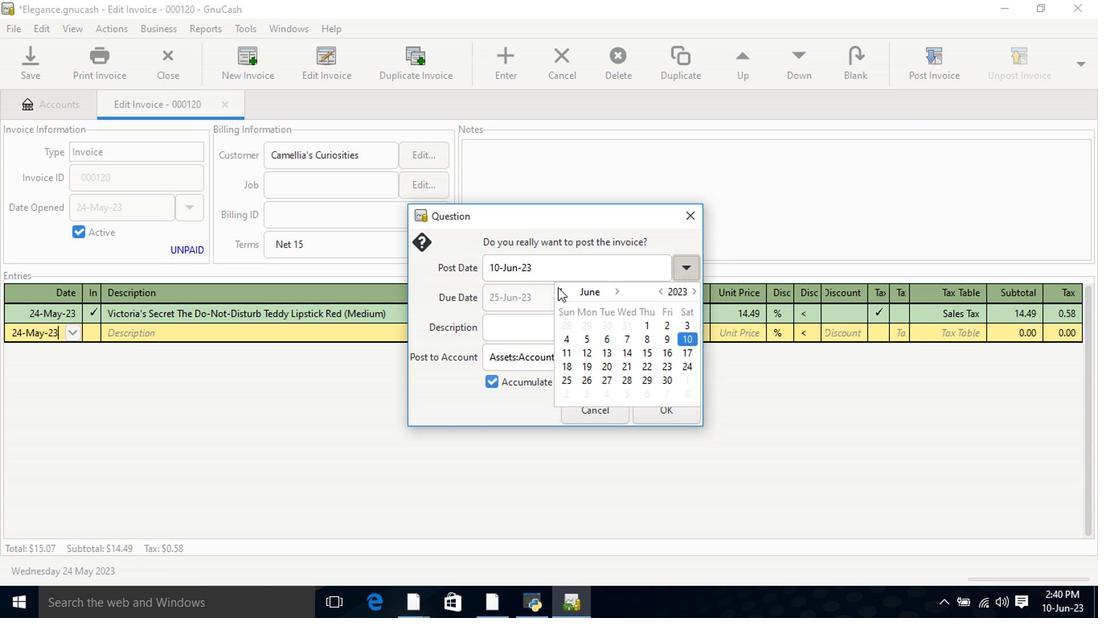 
Action: Mouse moved to (631, 366)
Screenshot: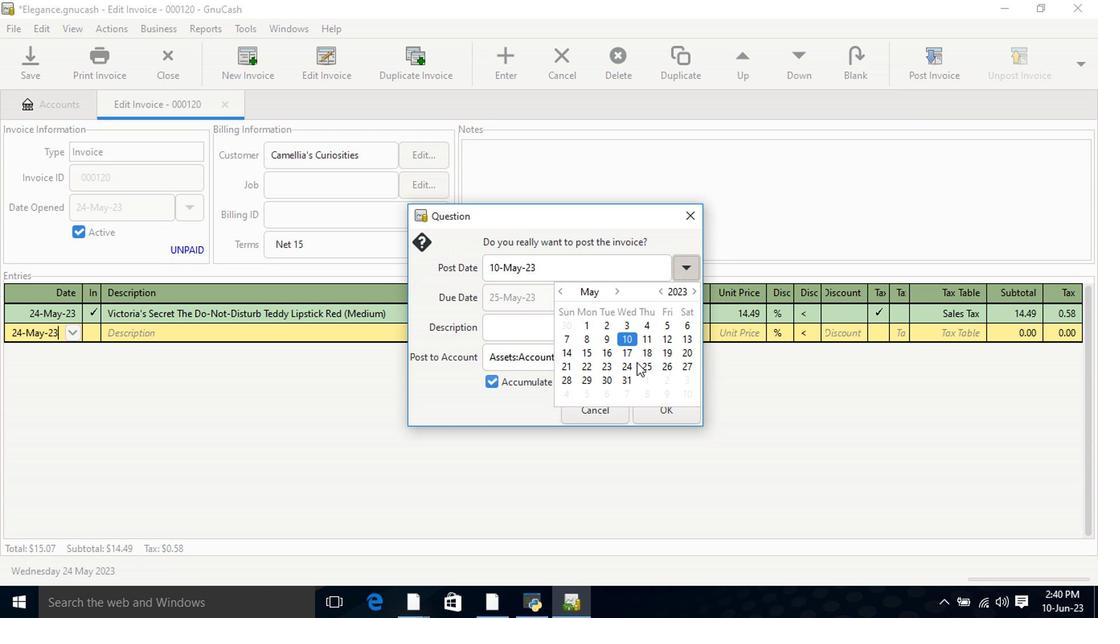 
Action: Mouse pressed left at (631, 366)
Screenshot: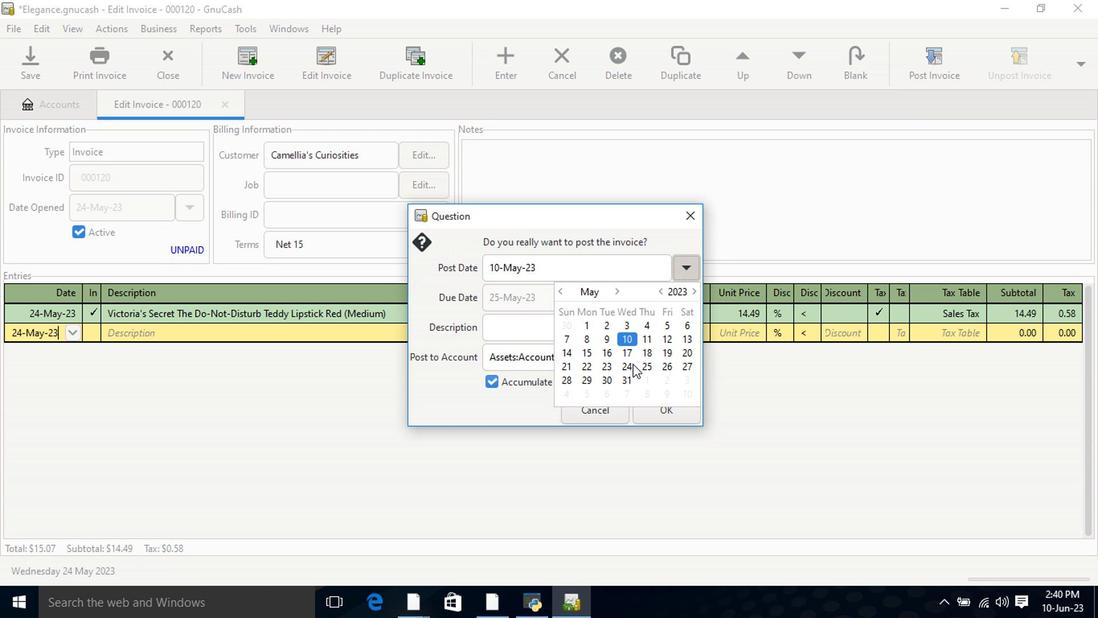 
Action: Mouse pressed left at (631, 366)
Screenshot: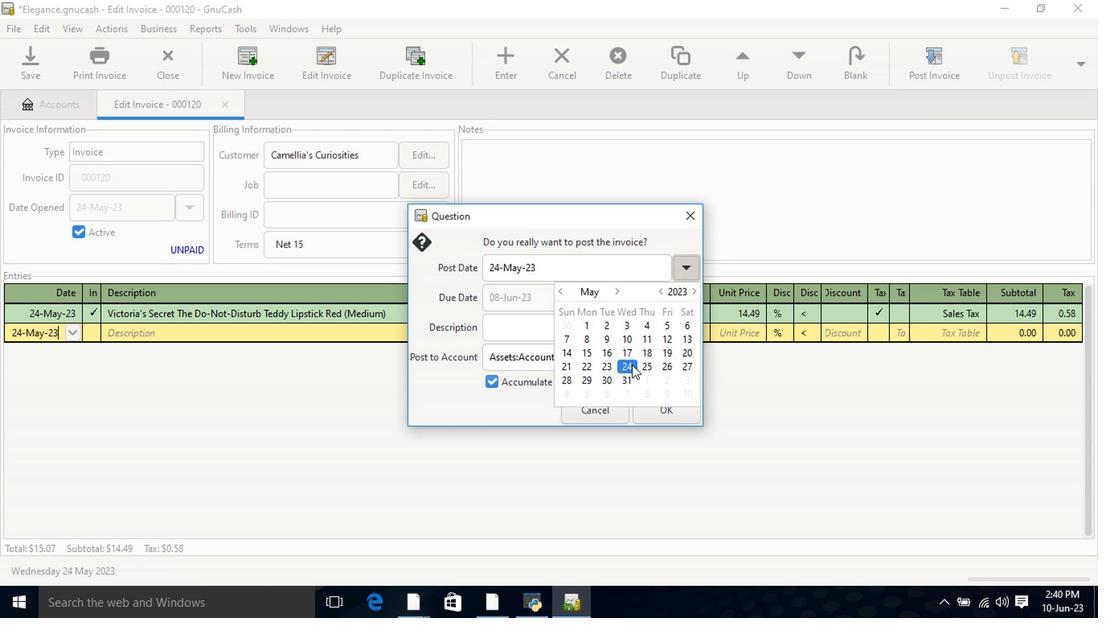 
Action: Mouse moved to (657, 405)
Screenshot: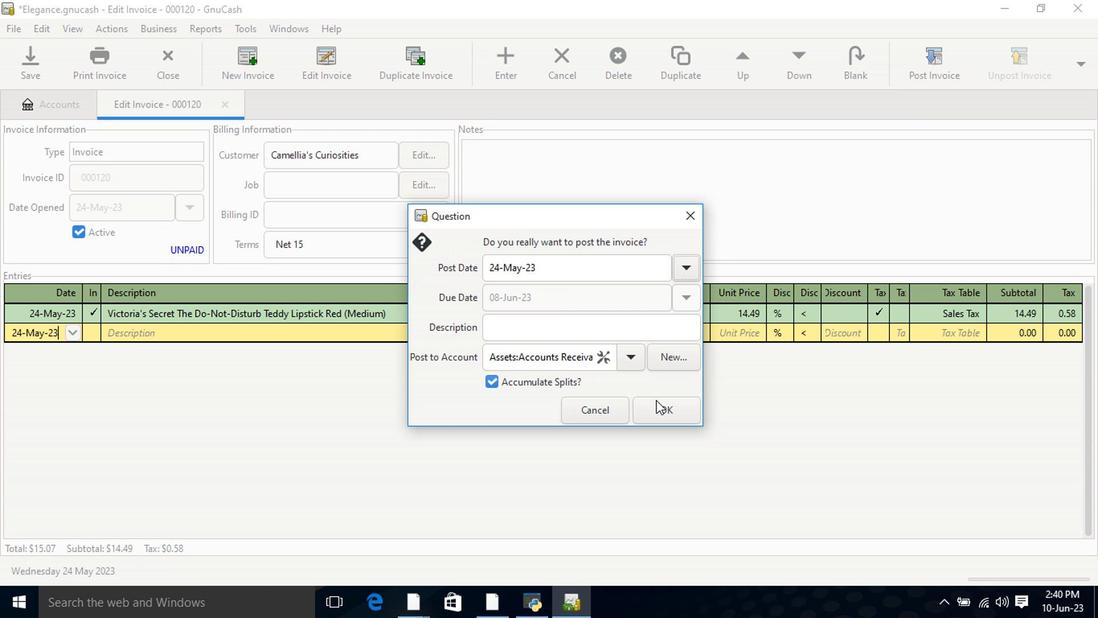 
Action: Mouse pressed left at (657, 405)
Screenshot: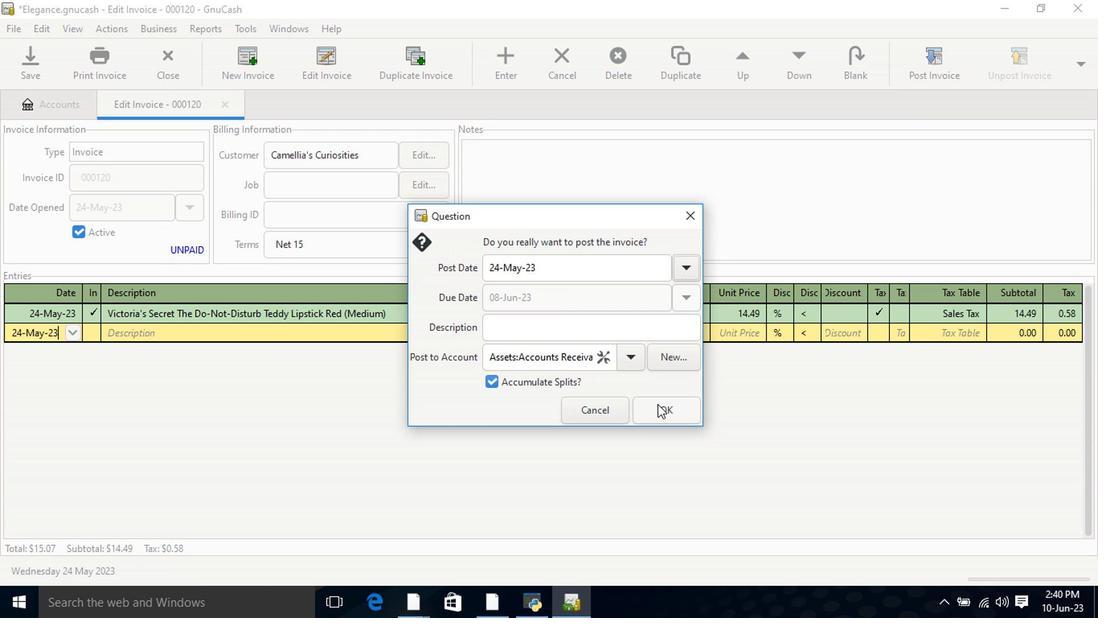 
Action: Mouse moved to (1041, 66)
Screenshot: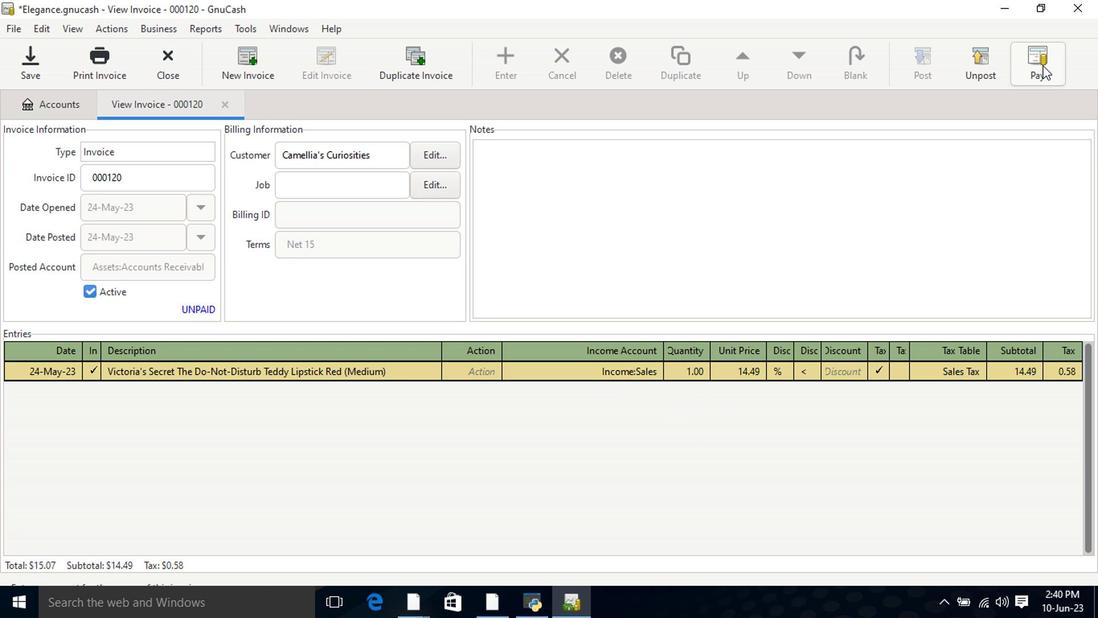 
Action: Mouse pressed left at (1041, 66)
Screenshot: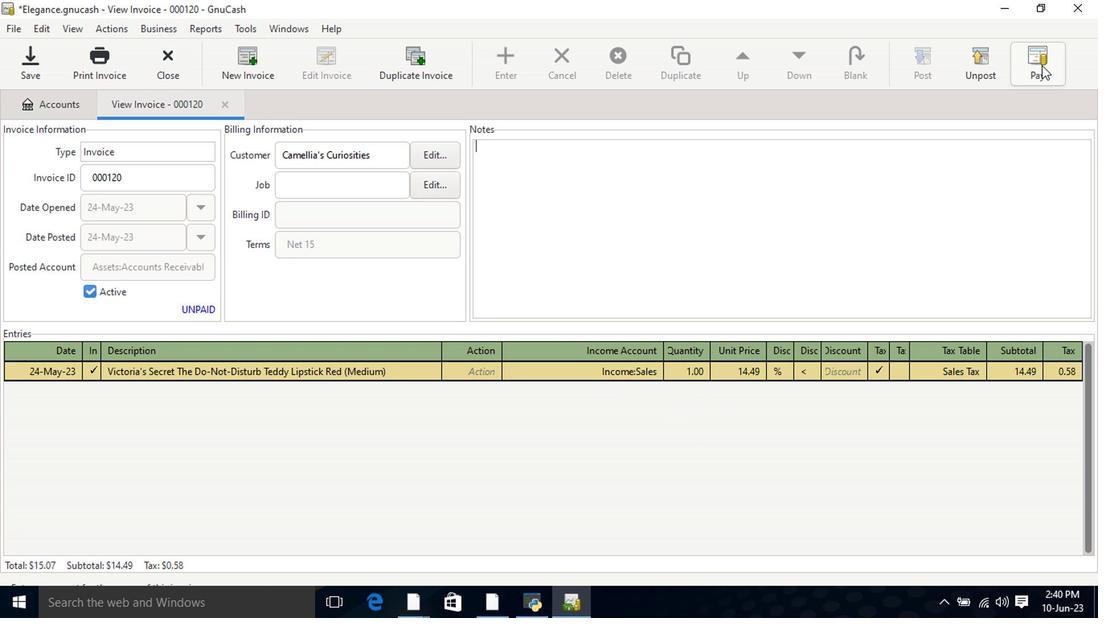
Action: Mouse moved to (494, 318)
Screenshot: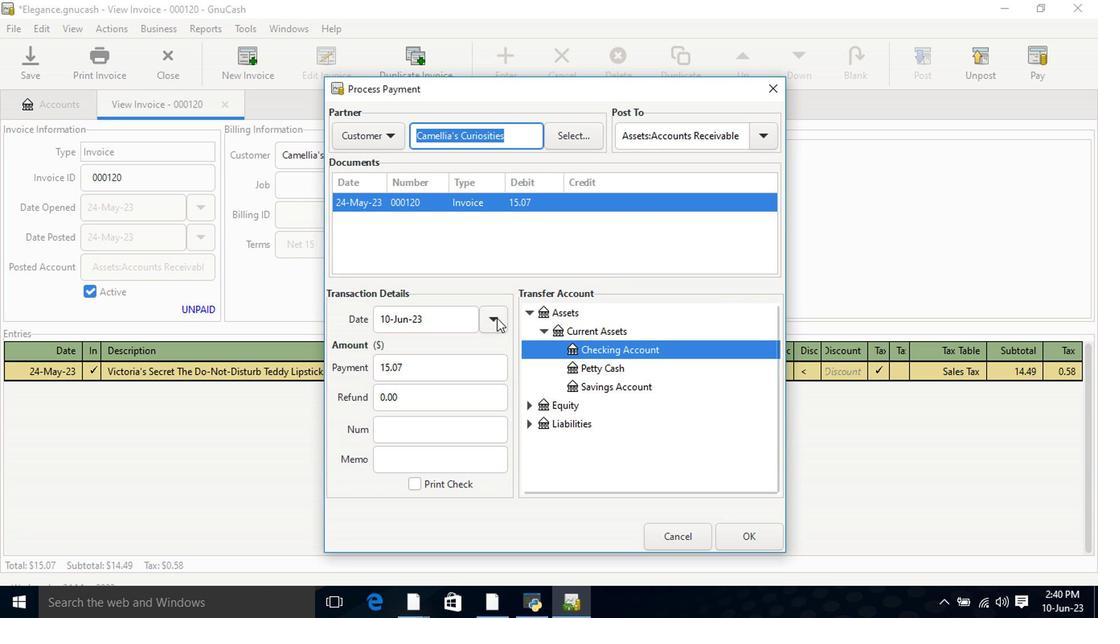 
Action: Mouse pressed left at (494, 318)
Screenshot: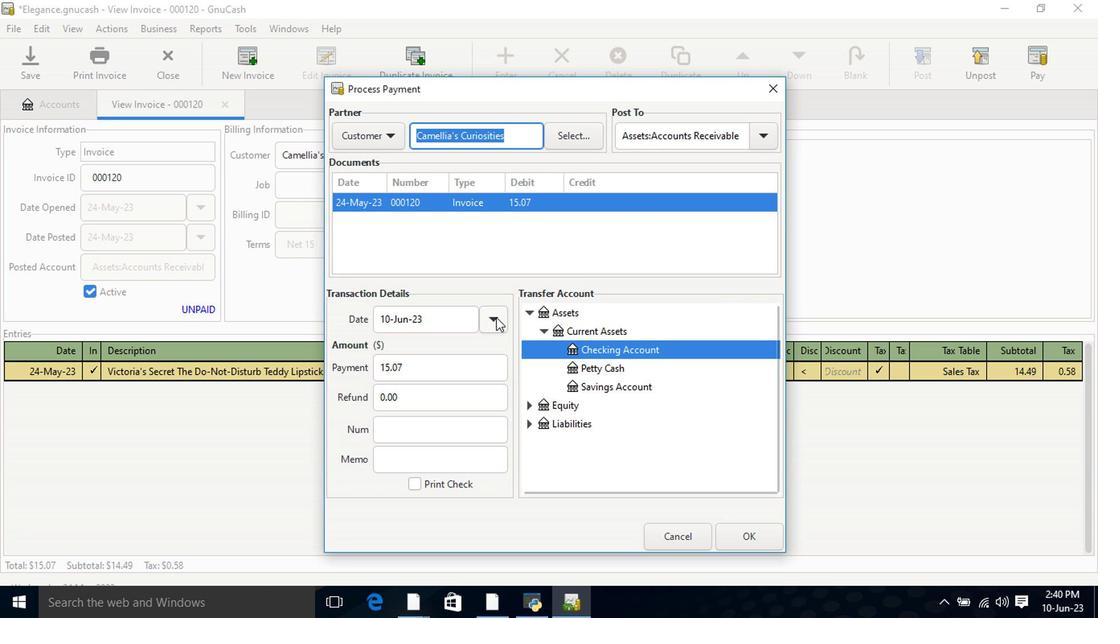 
Action: Mouse moved to (425, 393)
Screenshot: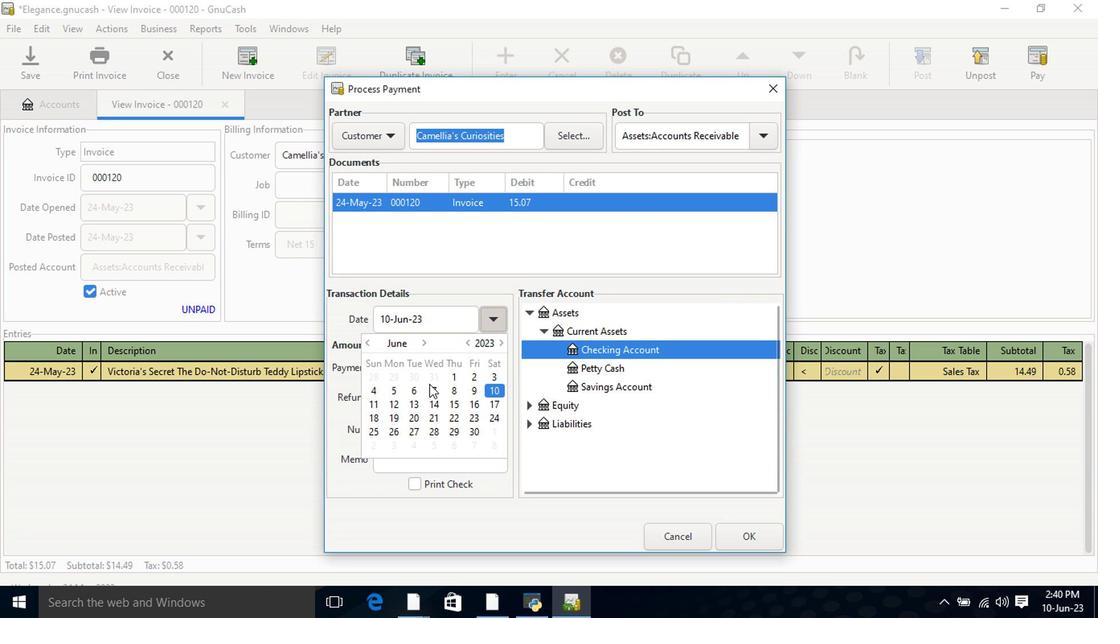 
Action: Mouse pressed left at (425, 393)
Screenshot: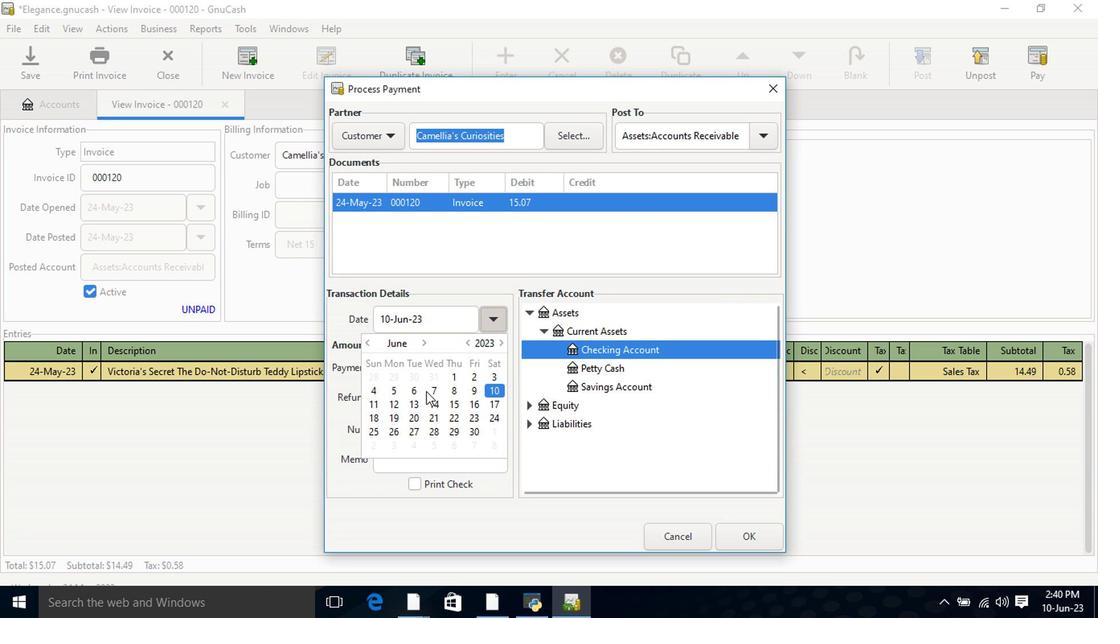 
Action: Mouse pressed left at (425, 393)
Screenshot: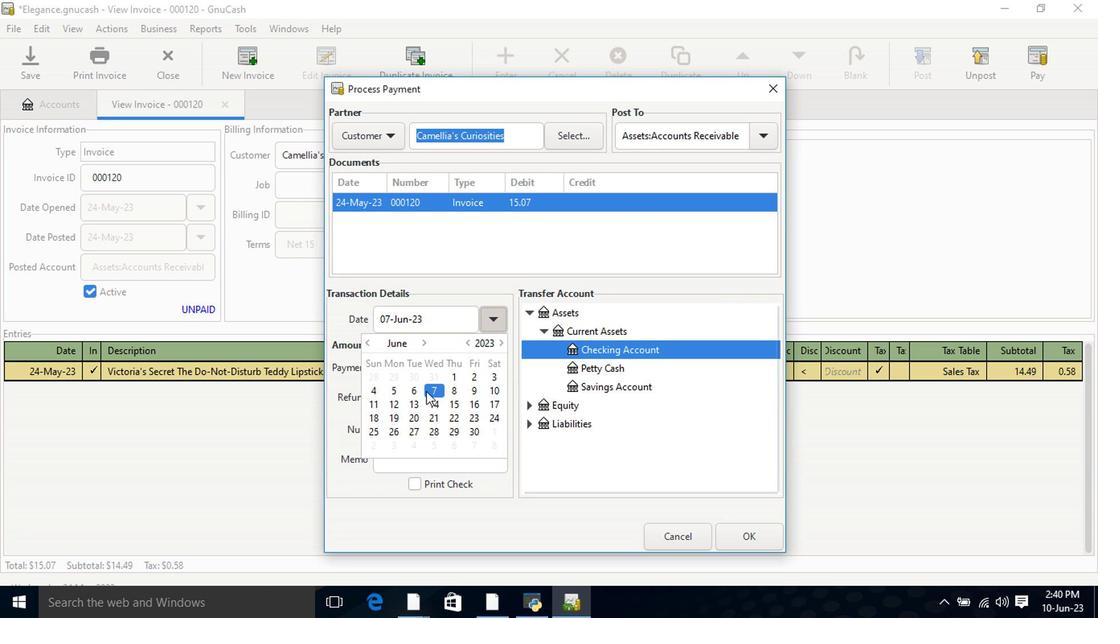 
Action: Mouse moved to (528, 311)
Screenshot: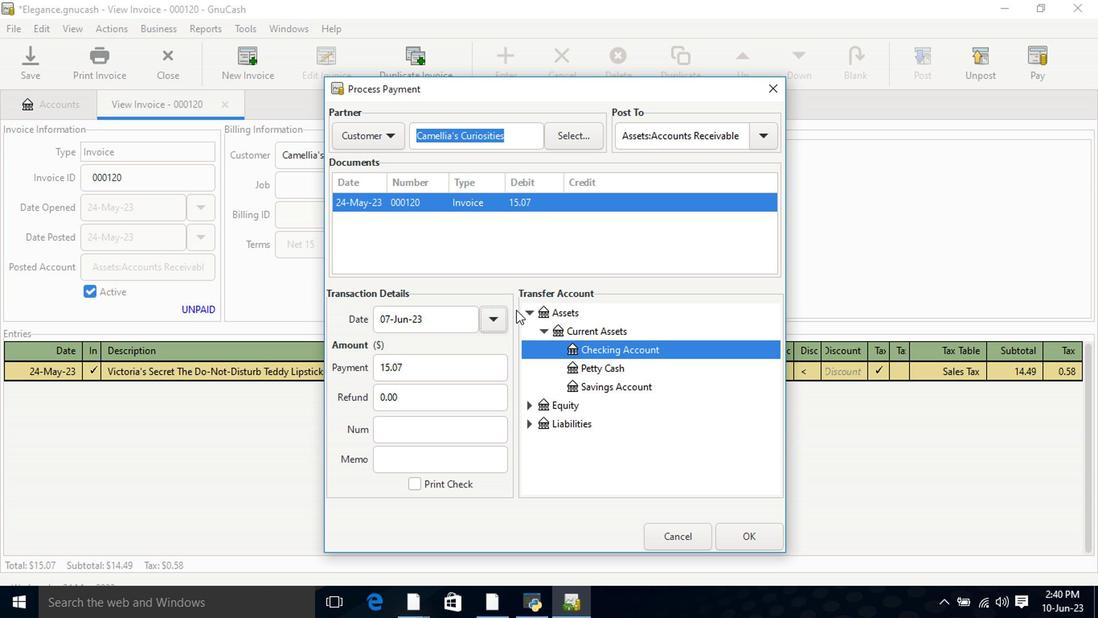 
Action: Mouse pressed left at (528, 311)
Screenshot: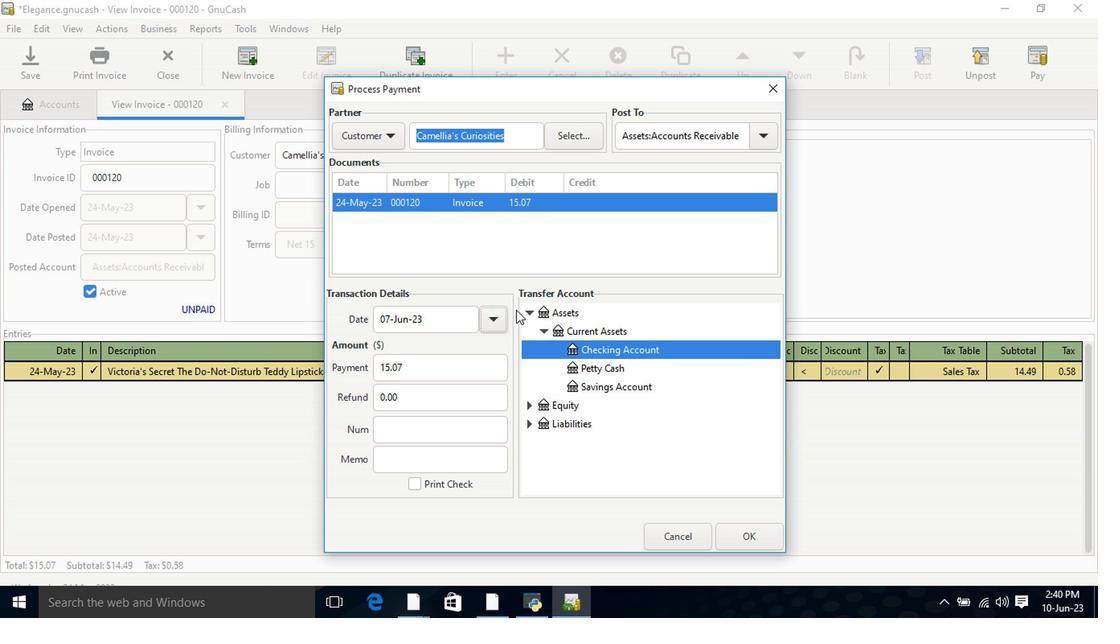 
Action: Mouse pressed left at (528, 311)
Screenshot: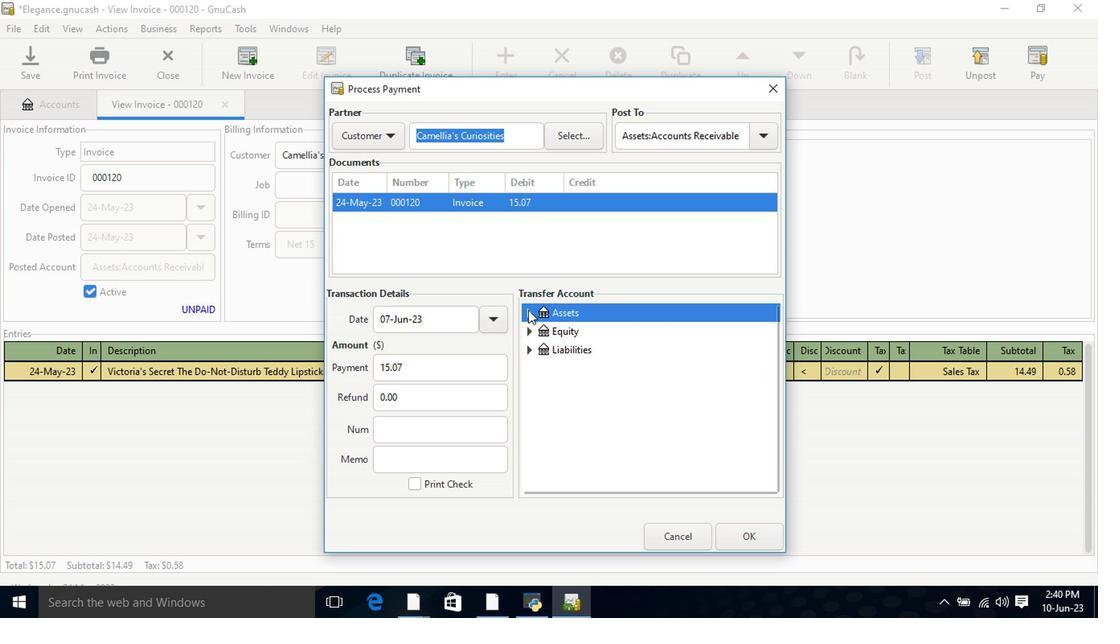 
Action: Mouse moved to (545, 331)
Screenshot: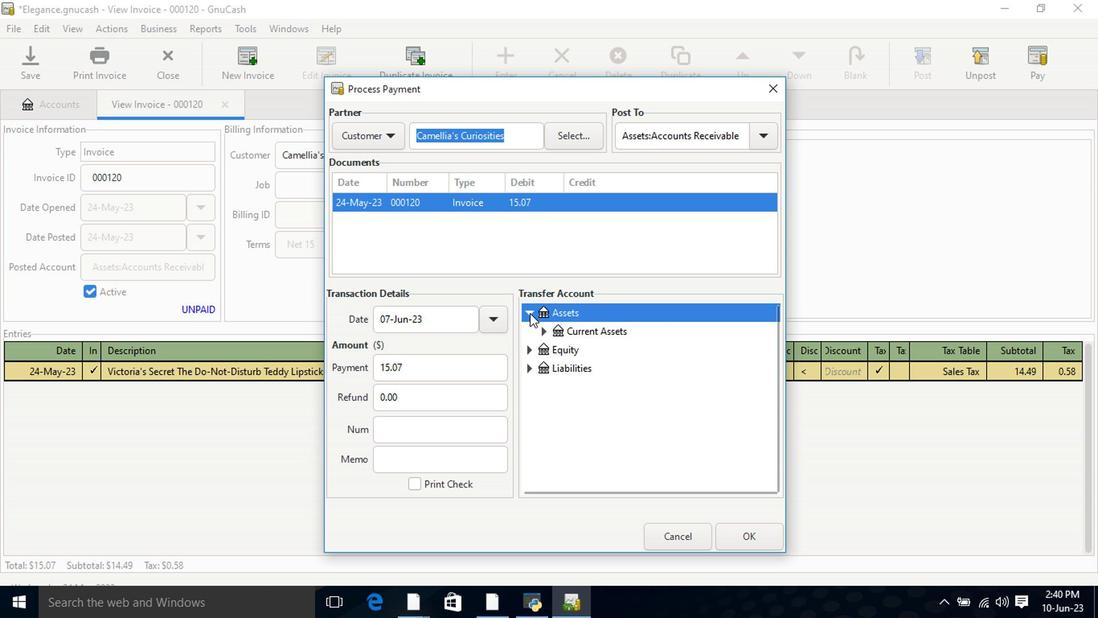 
Action: Mouse pressed left at (545, 331)
Screenshot: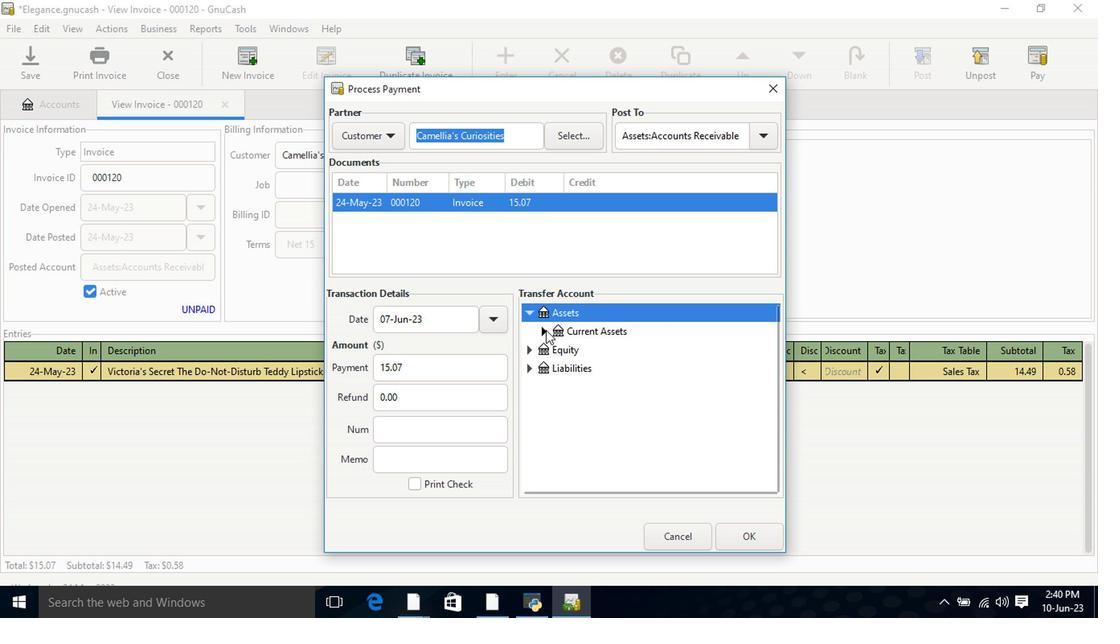 
Action: Mouse moved to (572, 349)
Screenshot: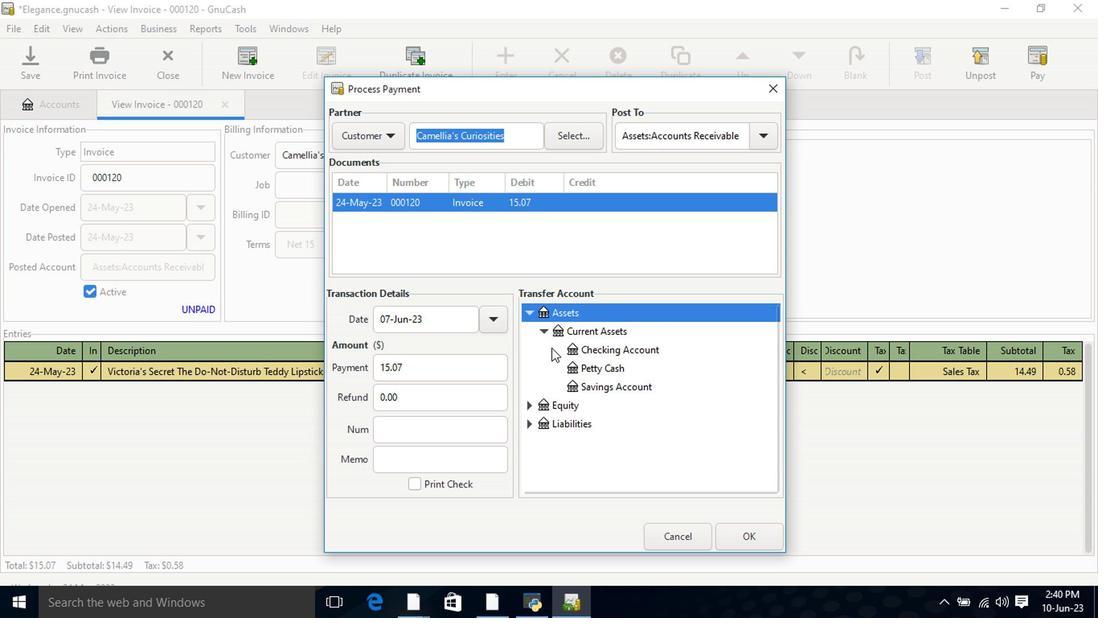 
Action: Mouse pressed left at (572, 349)
Screenshot: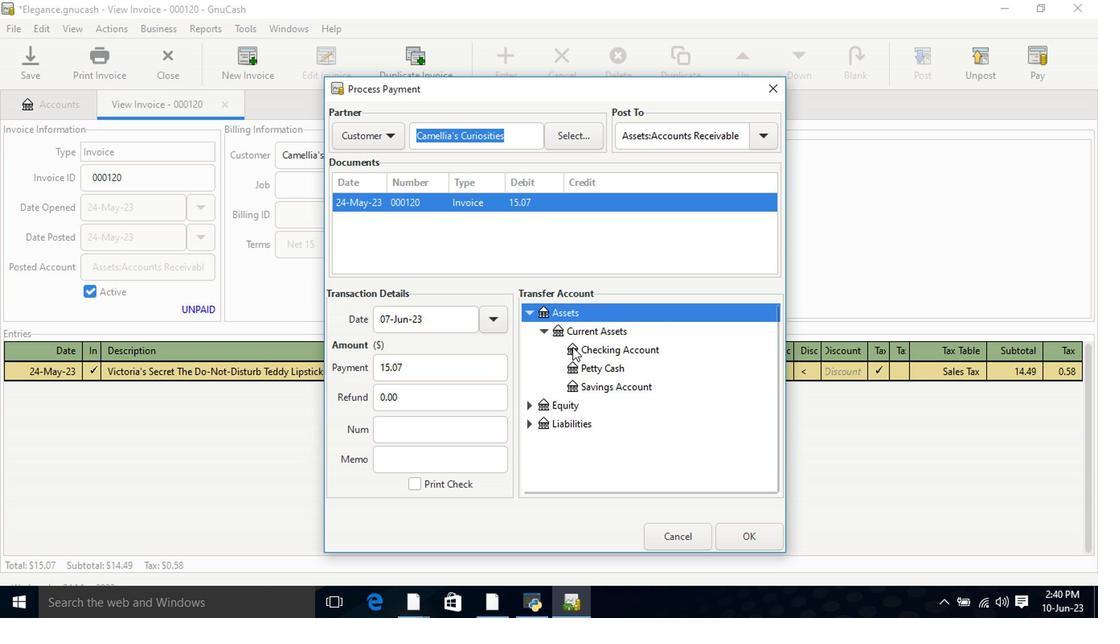
Action: Mouse moved to (747, 529)
Screenshot: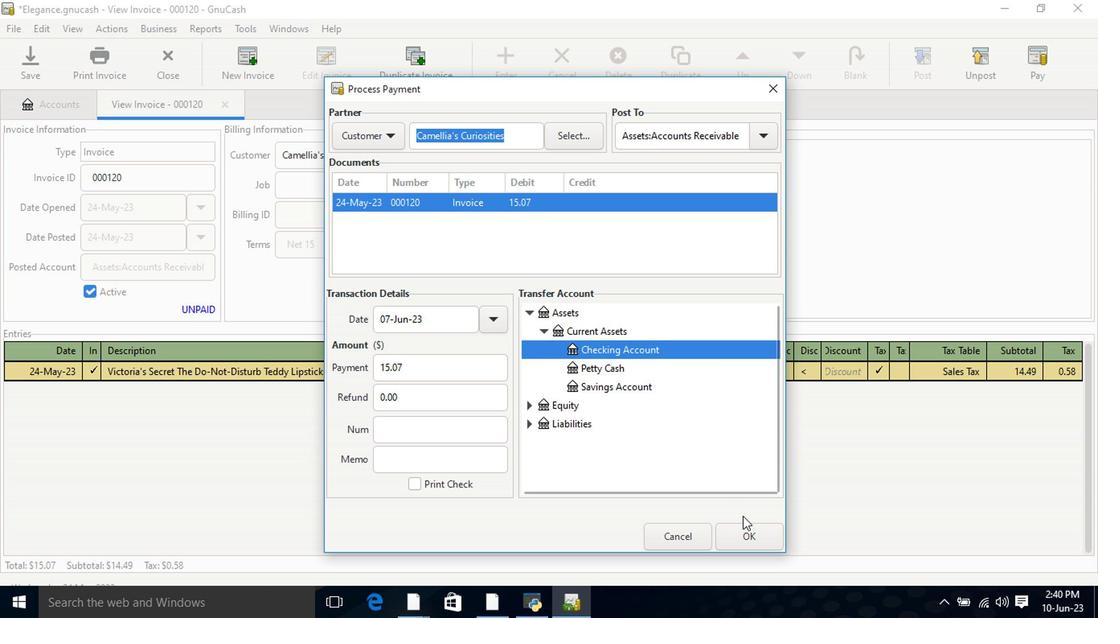 
Action: Mouse pressed left at (747, 529)
Screenshot: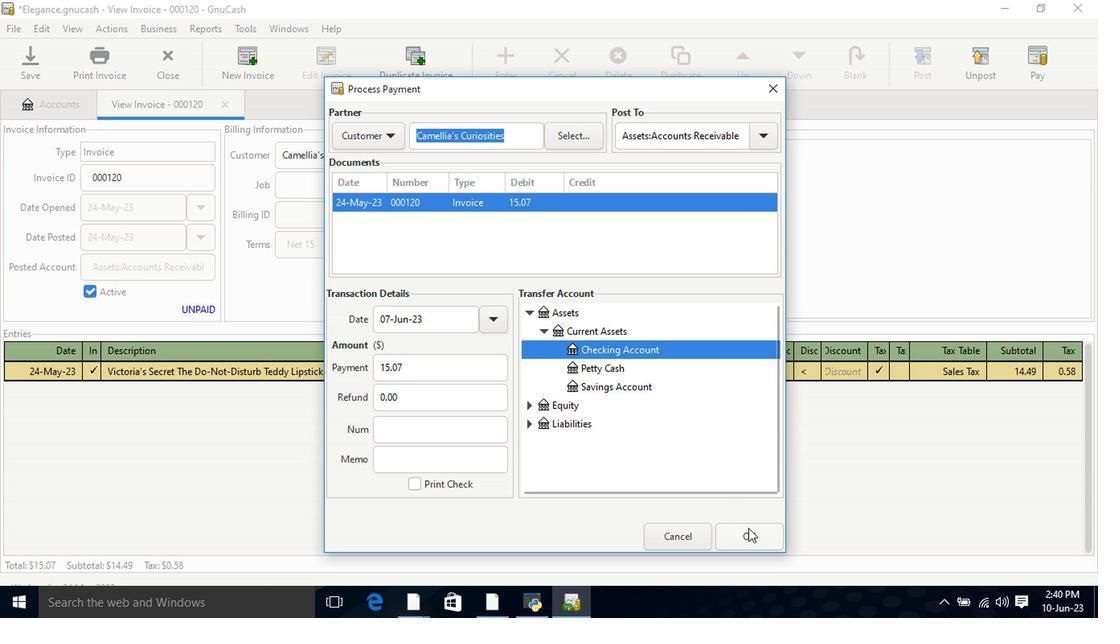 
Action: Mouse moved to (100, 64)
Screenshot: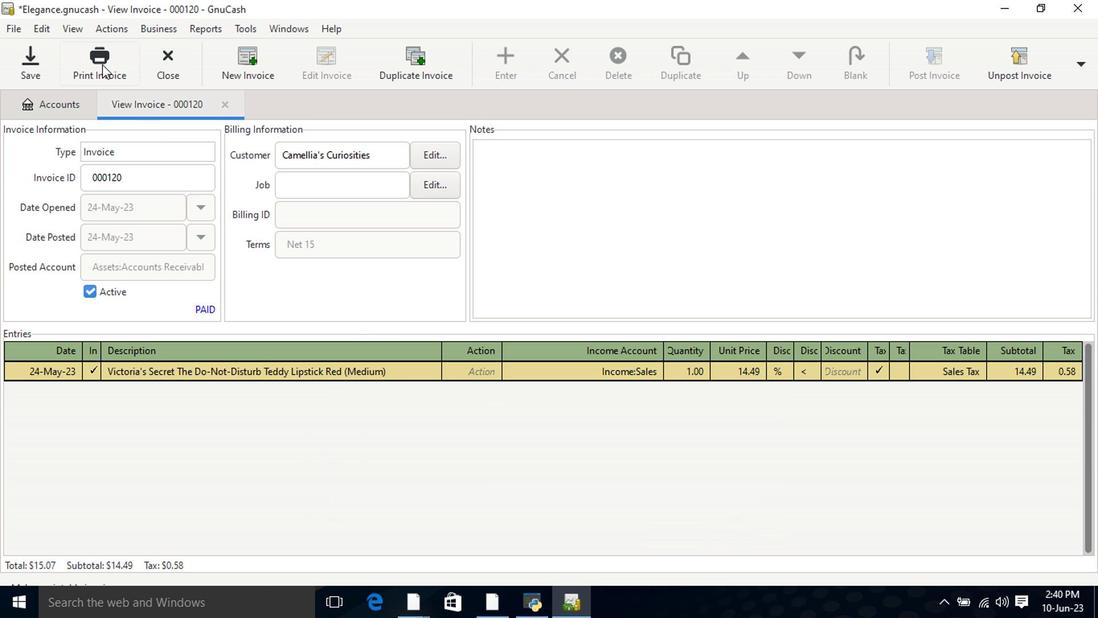 
Action: Mouse pressed left at (100, 64)
Screenshot: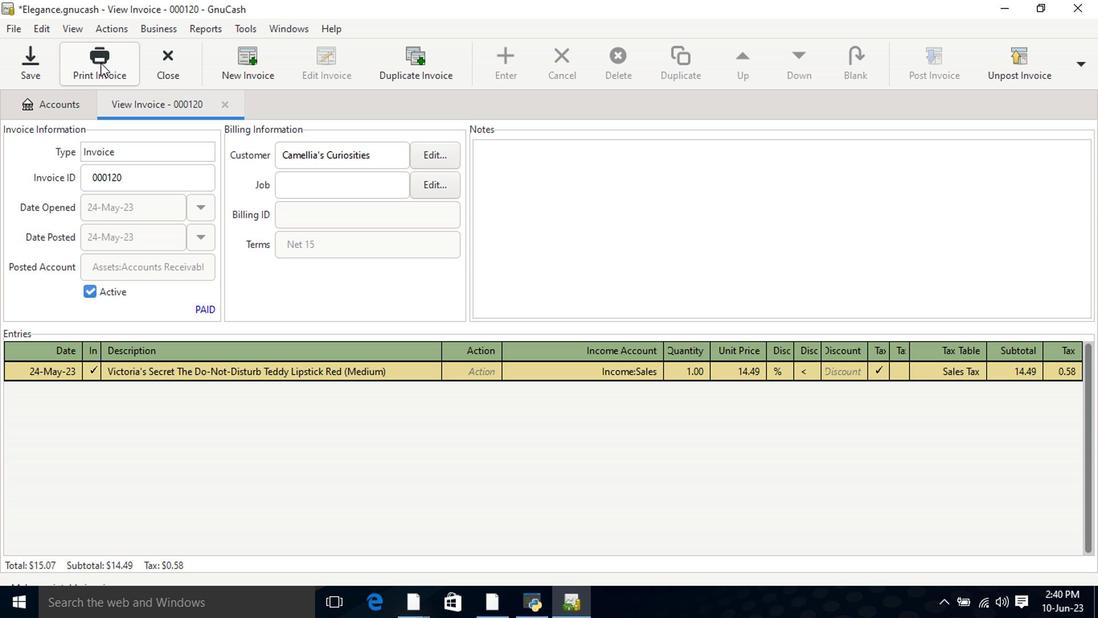 
Action: Mouse moved to (701, 69)
Screenshot: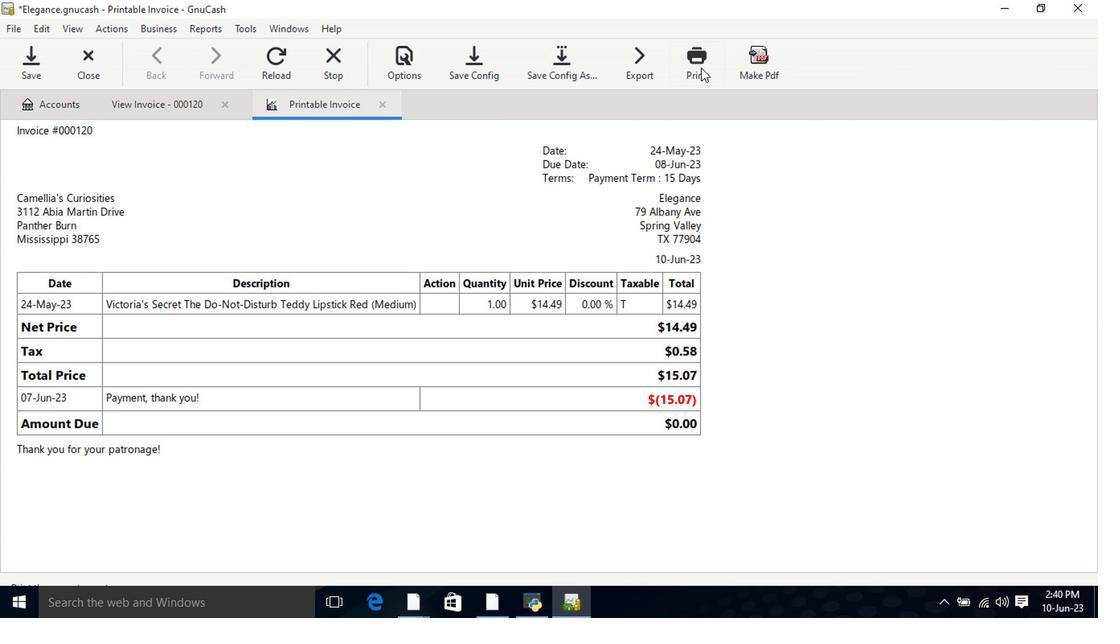 
Action: Mouse pressed left at (701, 69)
Screenshot: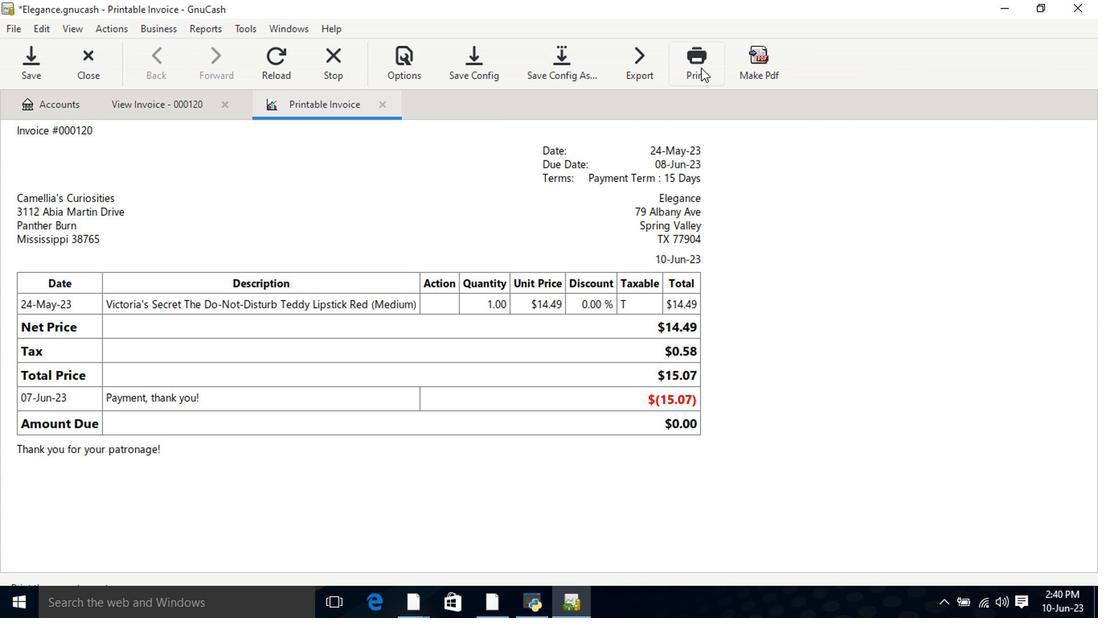 
Action: Mouse moved to (202, 327)
Screenshot: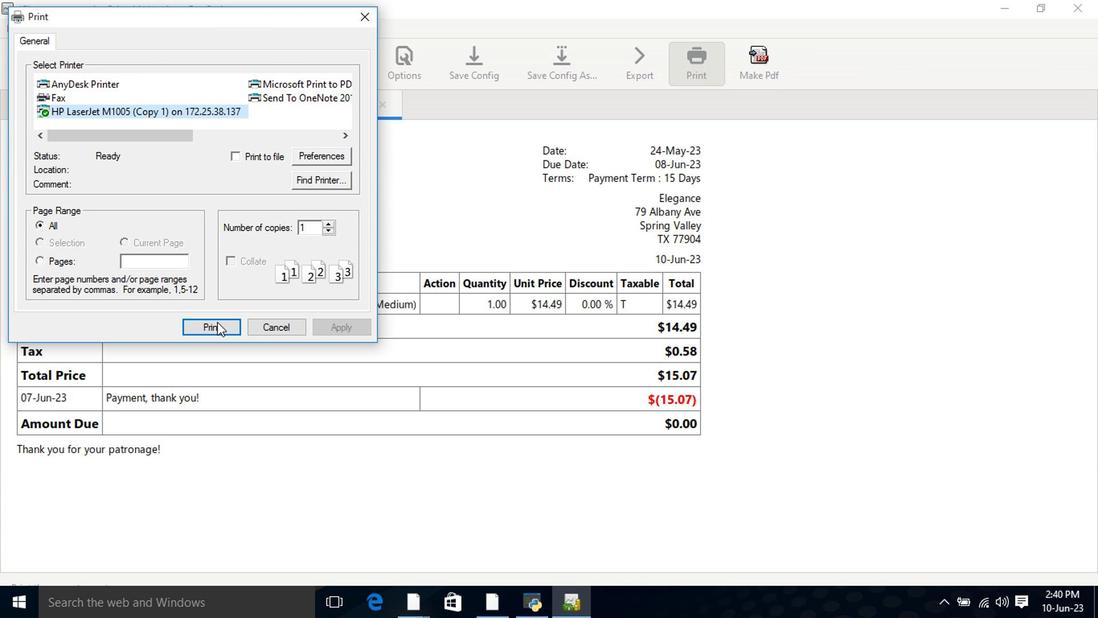 
Action: Mouse pressed left at (202, 327)
Screenshot: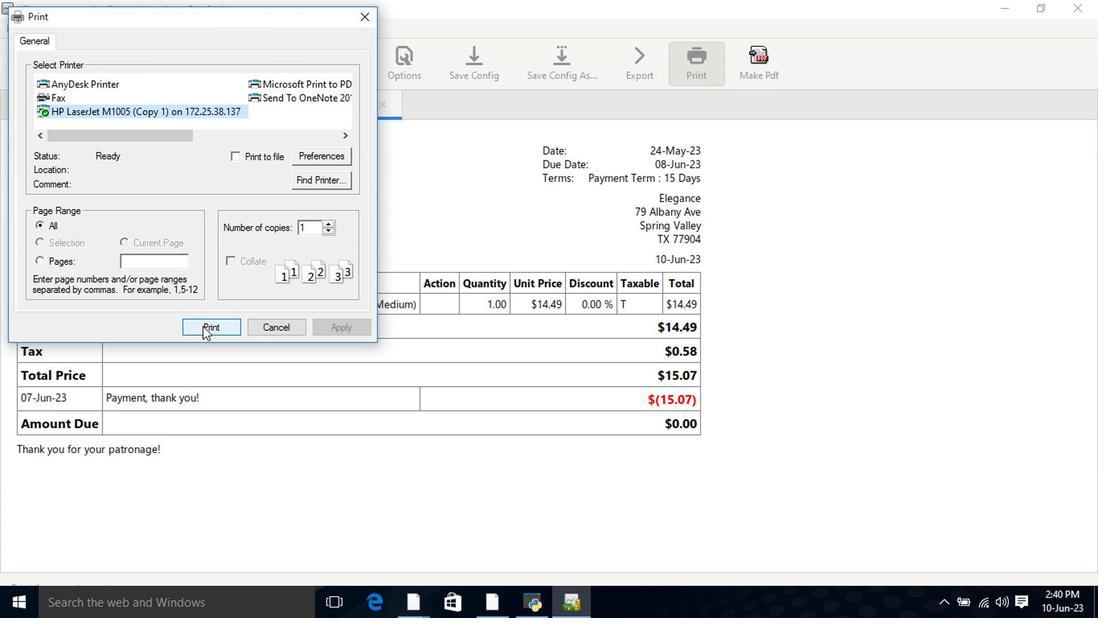 
Action: Mouse moved to (475, 358)
Screenshot: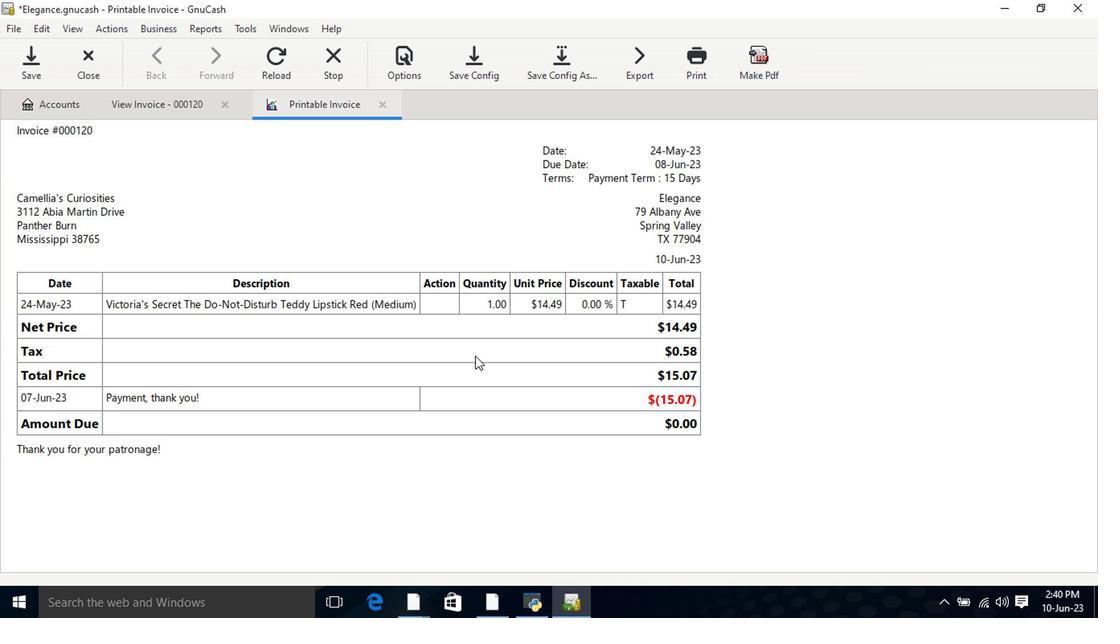 
